 Task: Search one way flight ticket for 4 adults, 2 children, 2 infants in seat and 1 infant on lap in premium economy from San Antonio: San Antonio International Airport to Springfield: Abraham Lincoln Capital Airport on 5-2-2023. Choice of flights is American. Number of bags: 2 checked bags. Price is upto 108000. Outbound departure time preference is 16:45.
Action: Mouse moved to (290, 139)
Screenshot: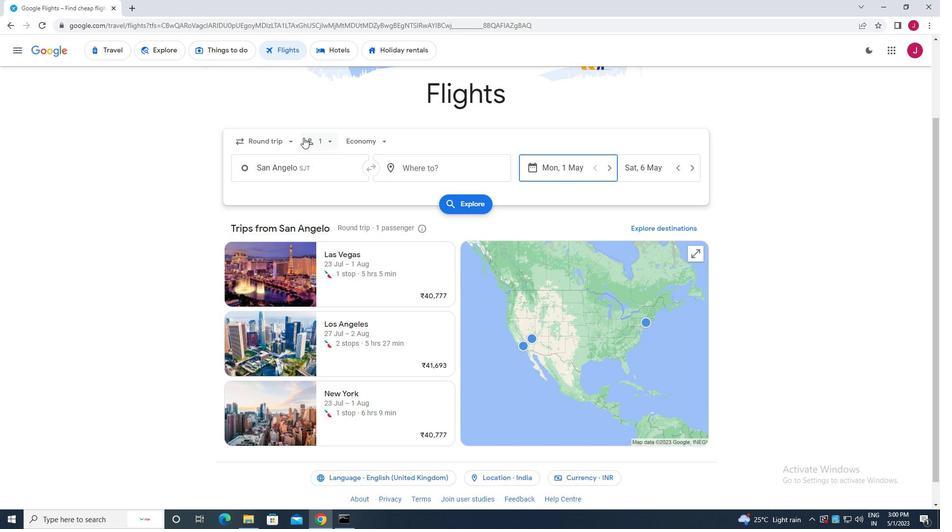 
Action: Mouse pressed left at (290, 139)
Screenshot: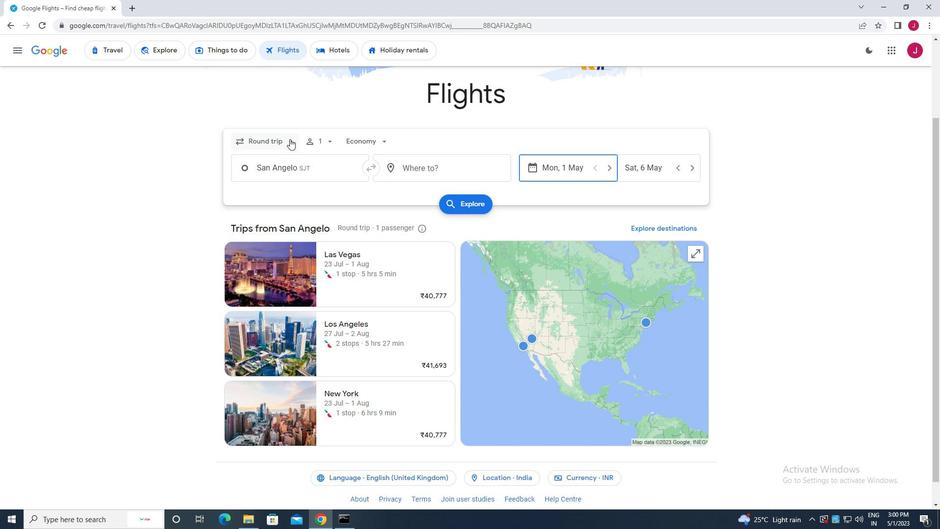
Action: Mouse moved to (278, 188)
Screenshot: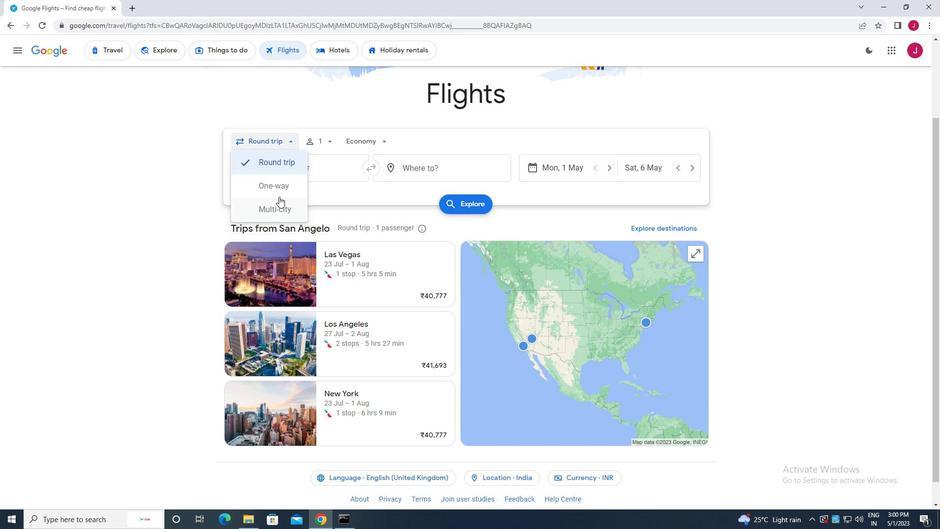 
Action: Mouse pressed left at (278, 188)
Screenshot: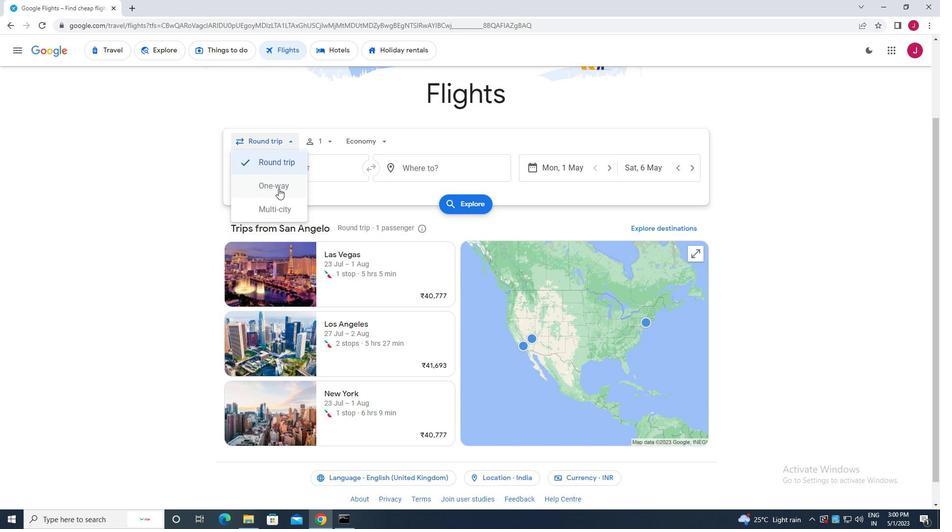 
Action: Mouse moved to (329, 140)
Screenshot: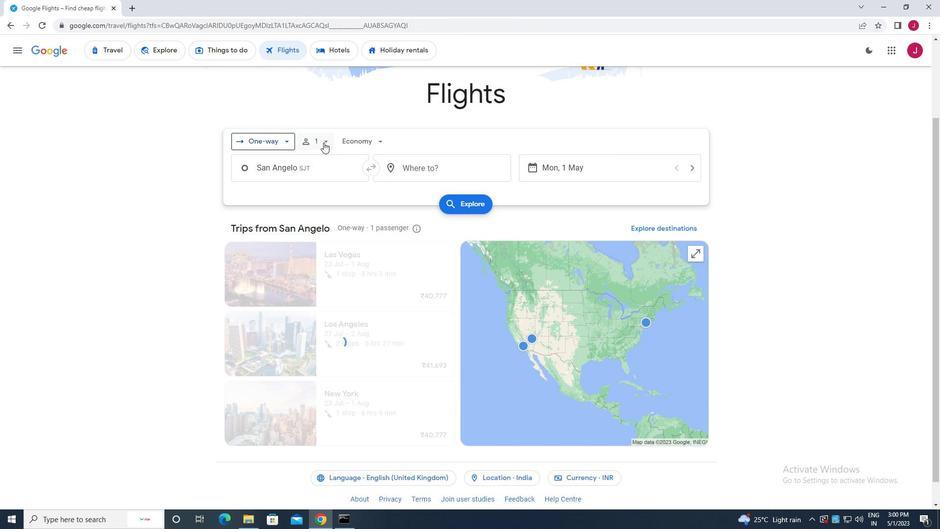 
Action: Mouse pressed left at (329, 140)
Screenshot: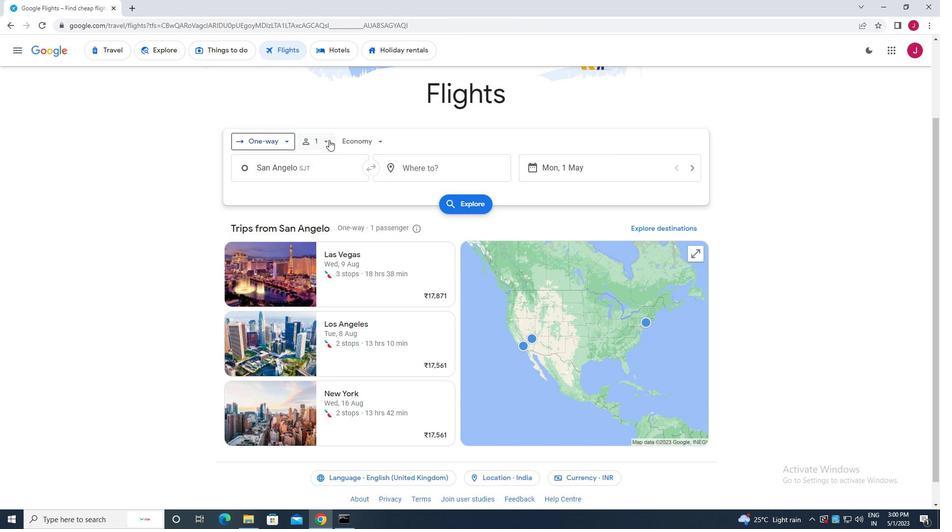 
Action: Mouse moved to (402, 170)
Screenshot: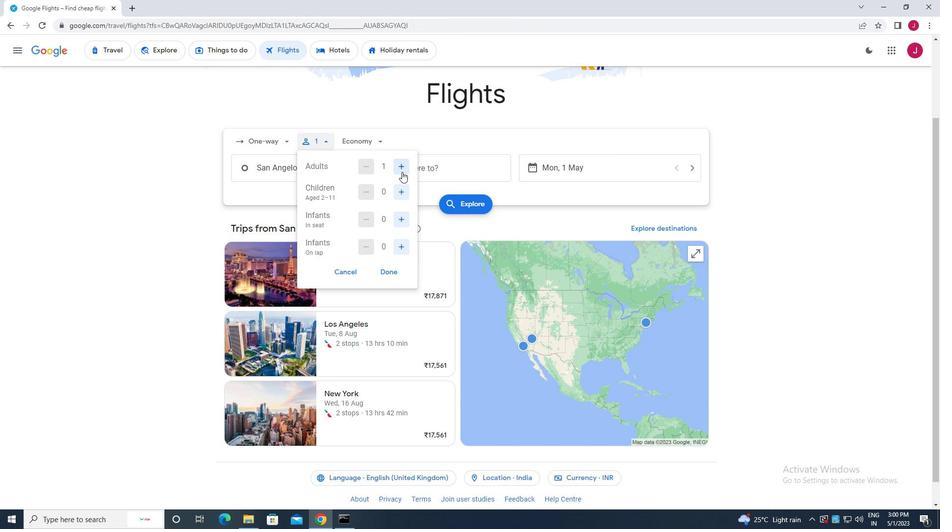 
Action: Mouse pressed left at (402, 170)
Screenshot: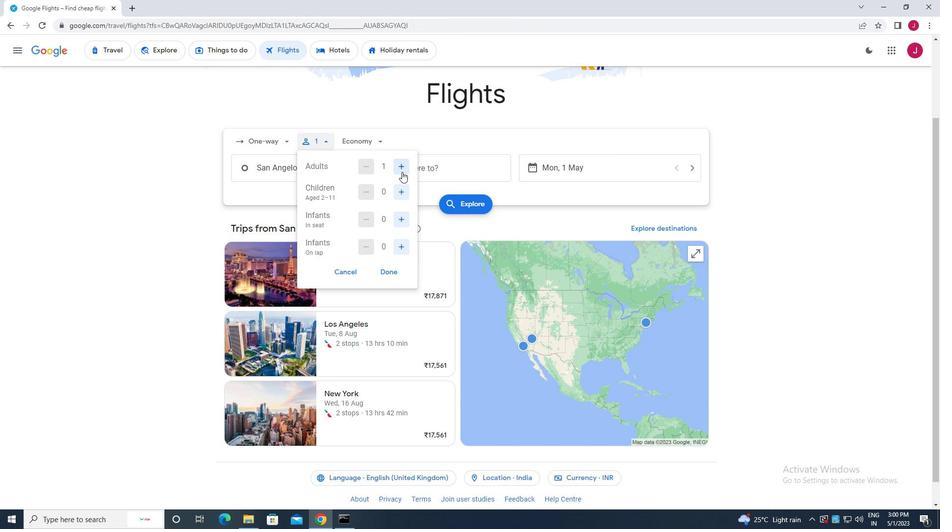 
Action: Mouse pressed left at (402, 170)
Screenshot: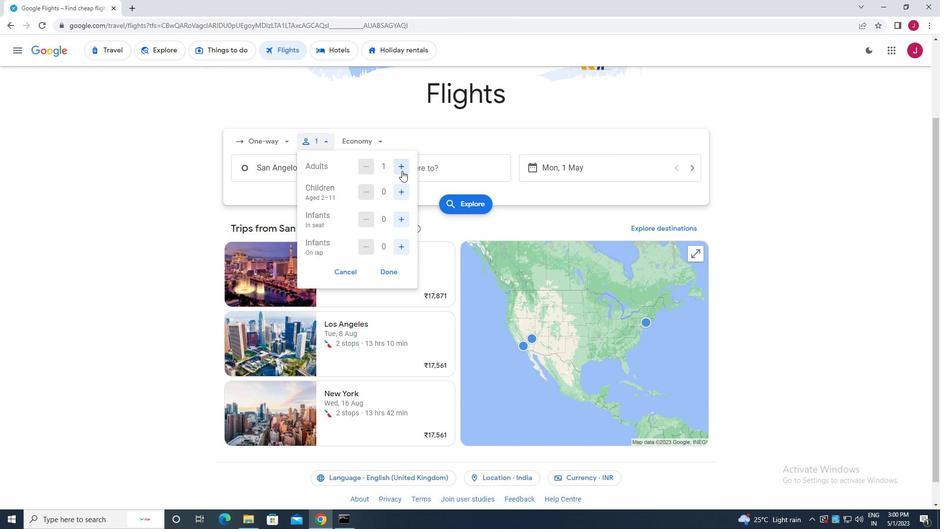 
Action: Mouse pressed left at (402, 170)
Screenshot: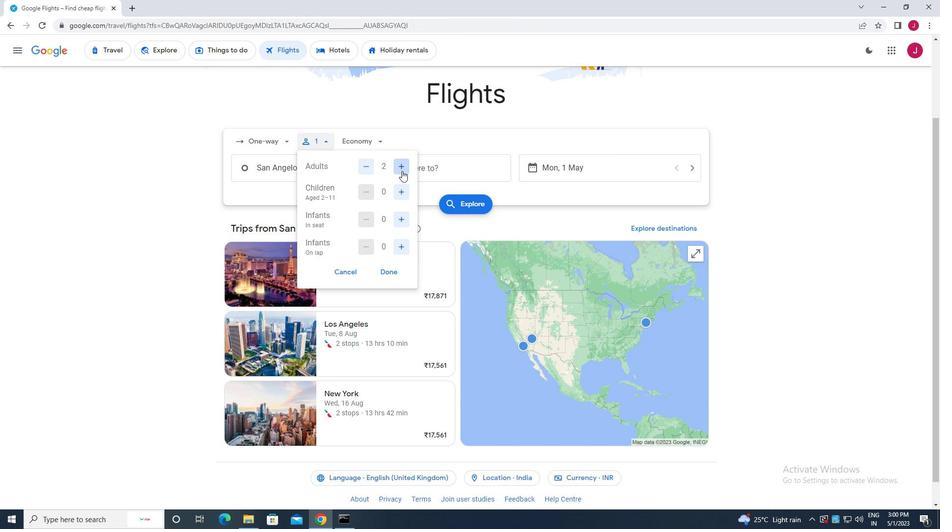 
Action: Mouse moved to (403, 190)
Screenshot: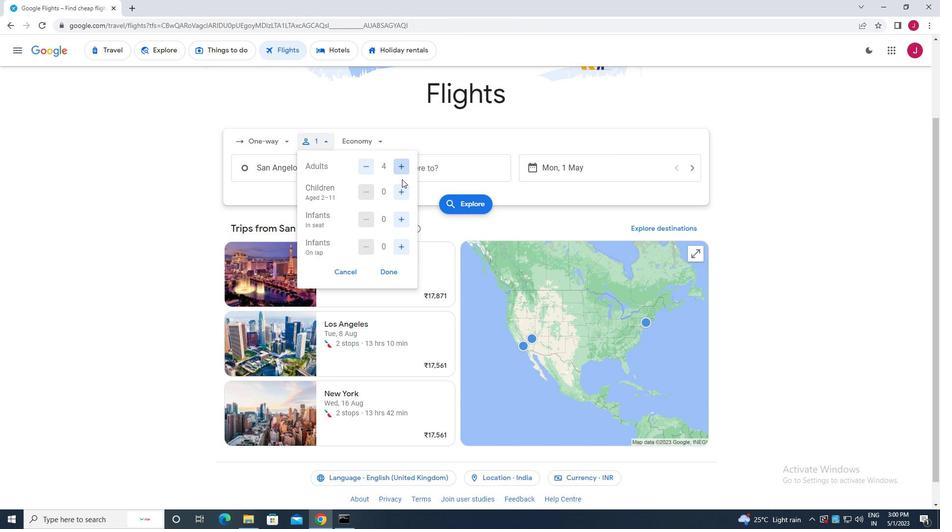 
Action: Mouse pressed left at (403, 190)
Screenshot: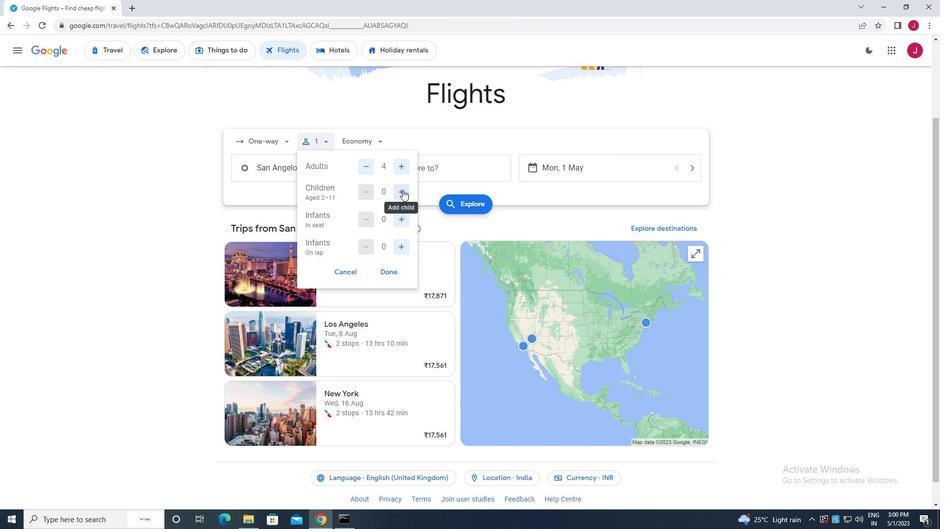 
Action: Mouse pressed left at (403, 190)
Screenshot: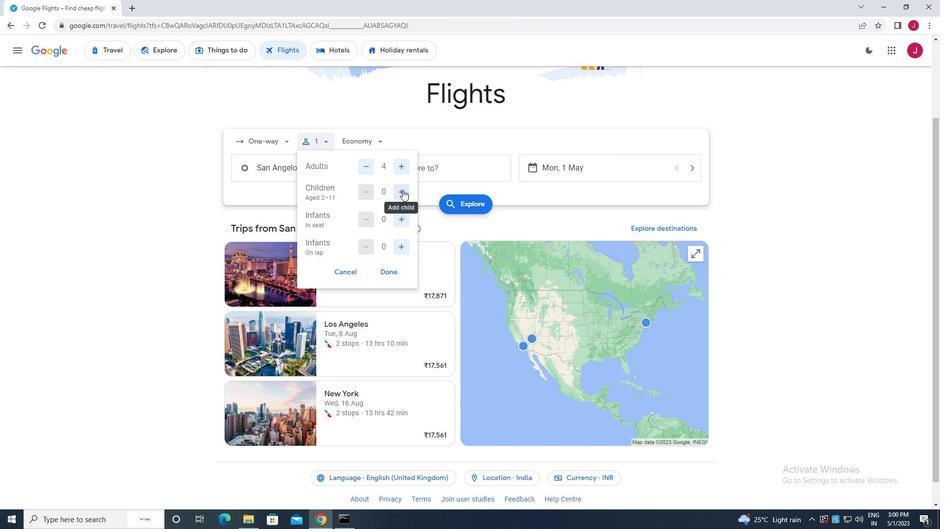 
Action: Mouse moved to (403, 220)
Screenshot: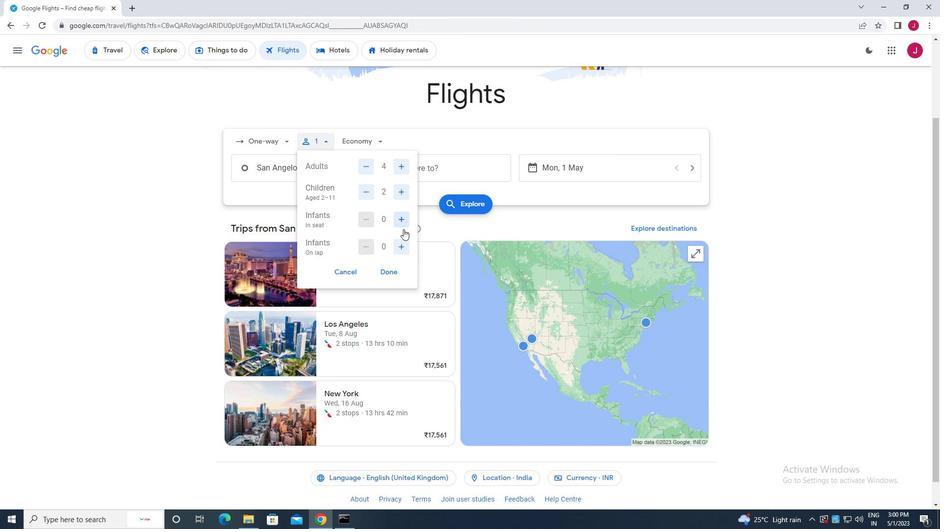
Action: Mouse pressed left at (403, 220)
Screenshot: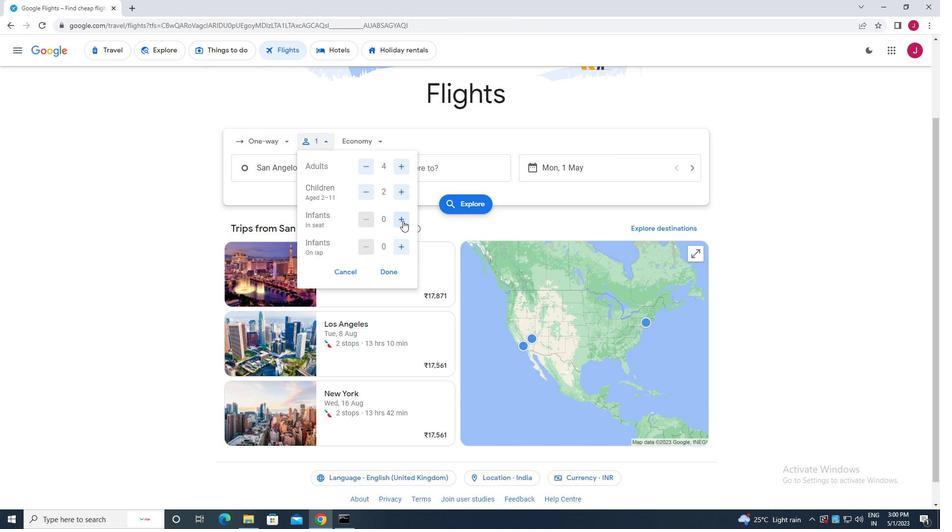 
Action: Mouse pressed left at (403, 220)
Screenshot: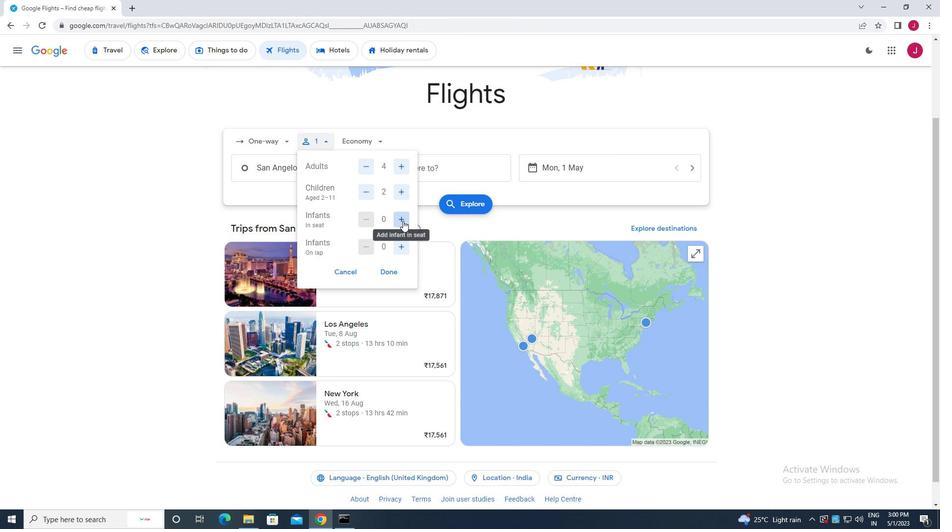 
Action: Mouse moved to (402, 247)
Screenshot: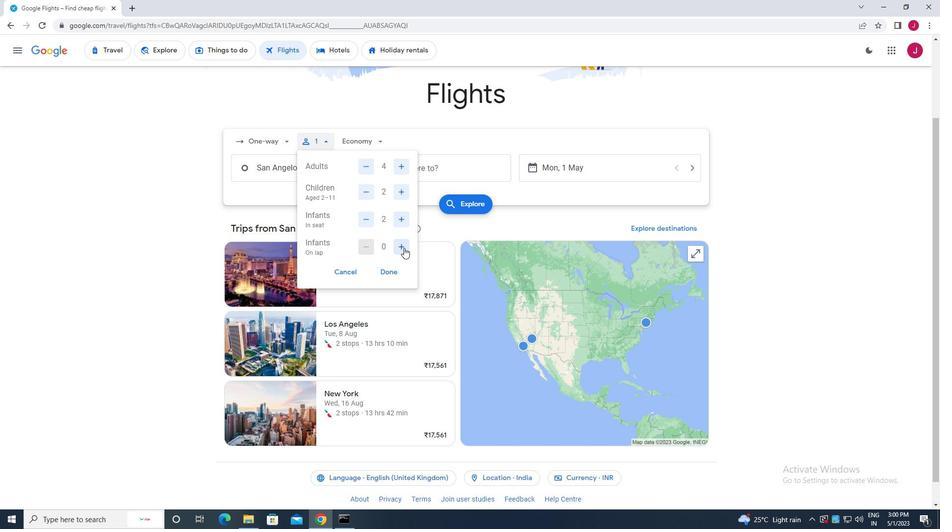 
Action: Mouse pressed left at (402, 247)
Screenshot: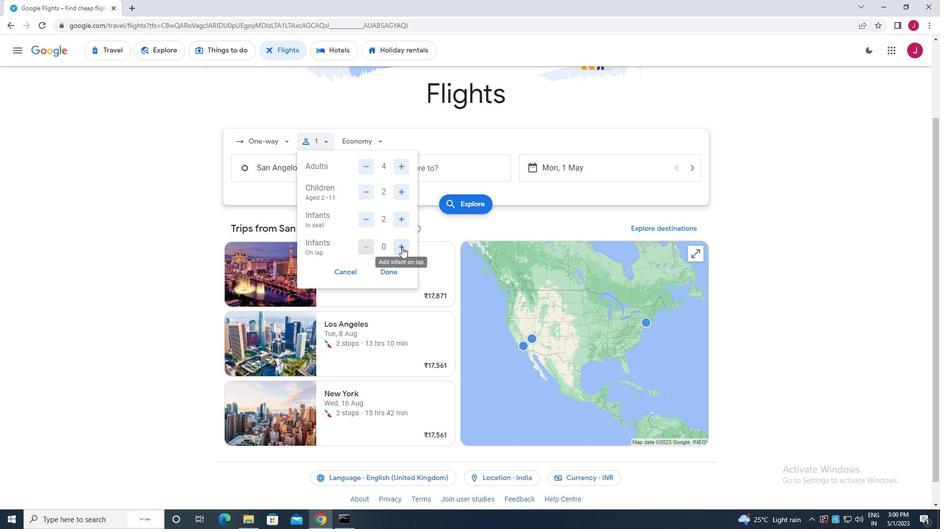 
Action: Mouse moved to (391, 270)
Screenshot: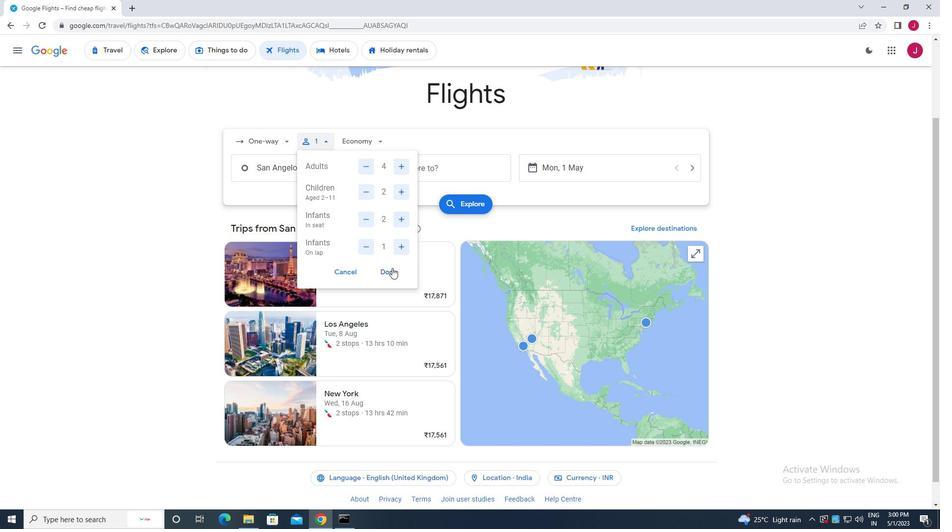 
Action: Mouse pressed left at (391, 270)
Screenshot: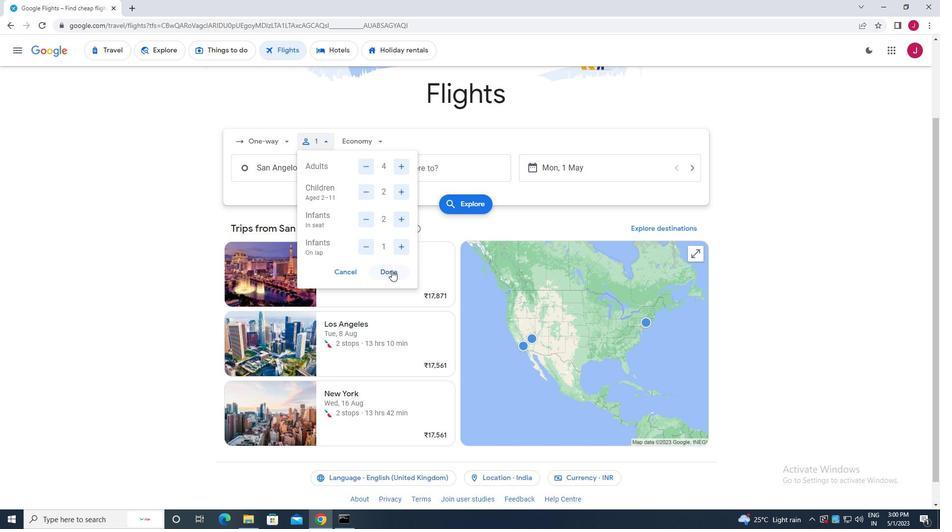 
Action: Mouse moved to (378, 141)
Screenshot: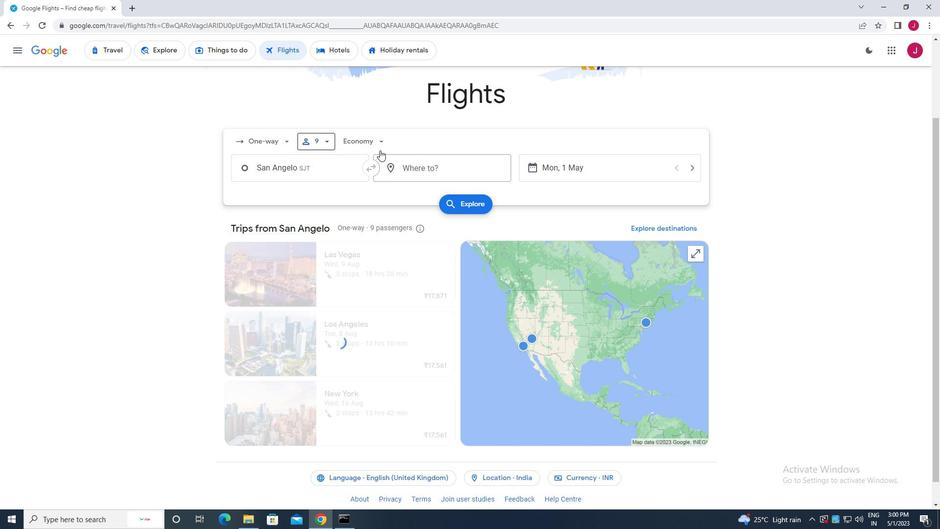 
Action: Mouse pressed left at (378, 141)
Screenshot: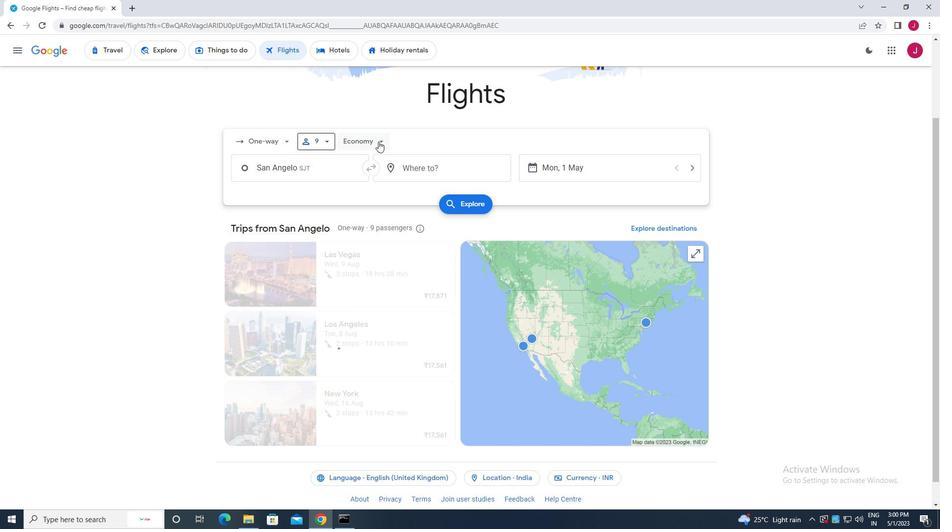 
Action: Mouse moved to (384, 184)
Screenshot: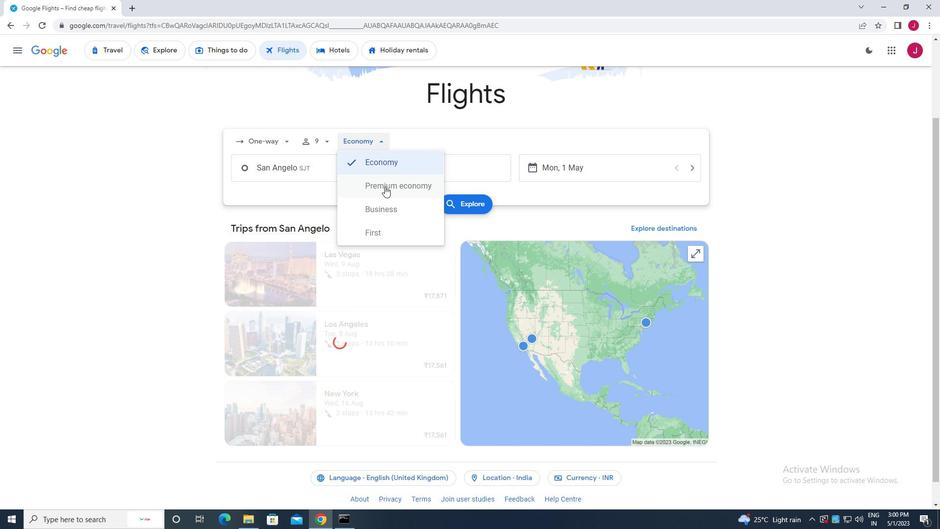 
Action: Mouse pressed left at (384, 184)
Screenshot: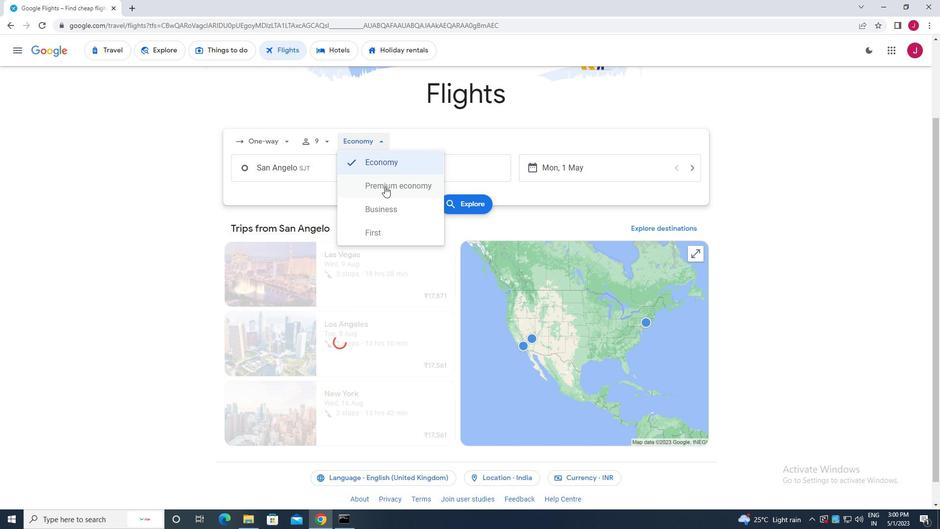 
Action: Mouse moved to (314, 167)
Screenshot: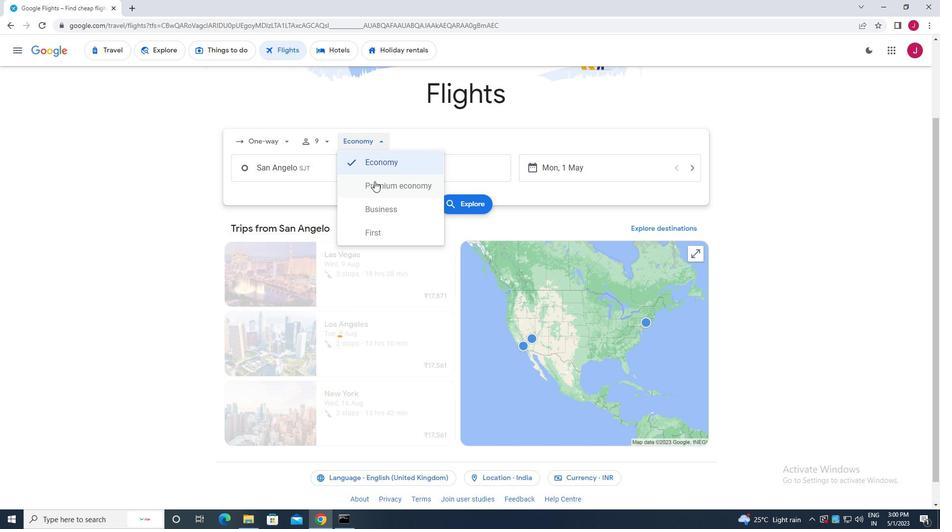 
Action: Mouse pressed left at (314, 167)
Screenshot: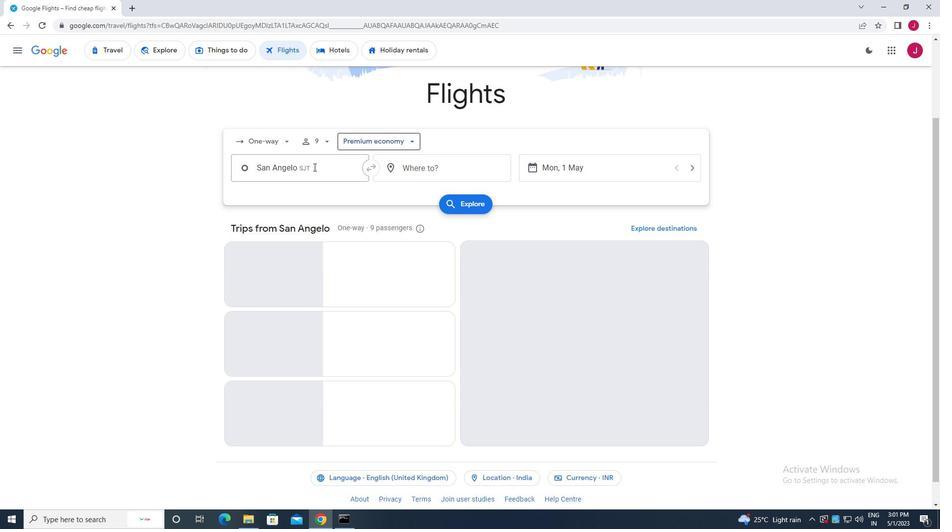 
Action: Key pressed san<Key.space>antonio
Screenshot: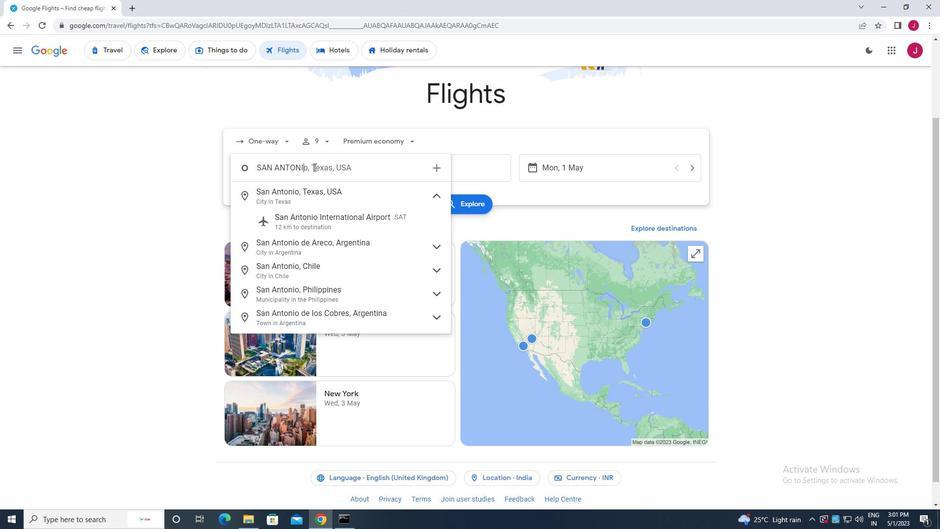 
Action: Mouse moved to (328, 217)
Screenshot: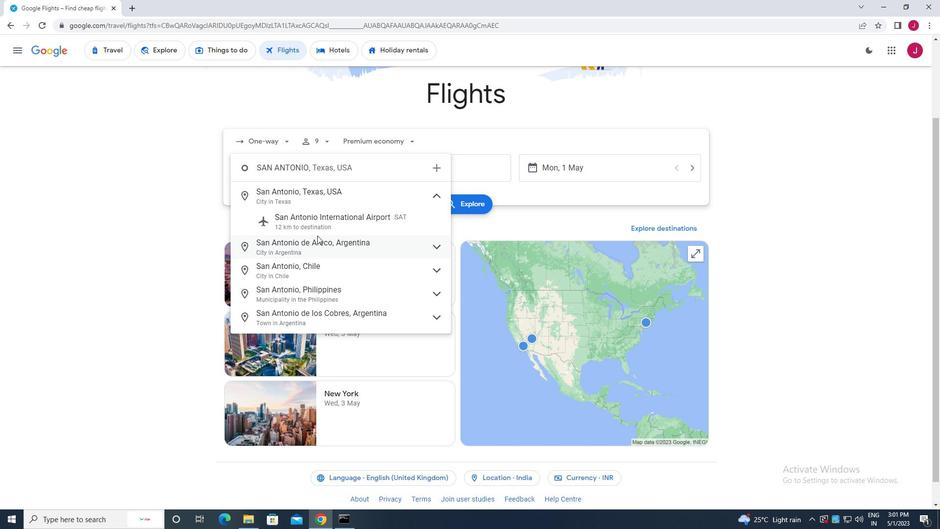 
Action: Mouse pressed left at (328, 217)
Screenshot: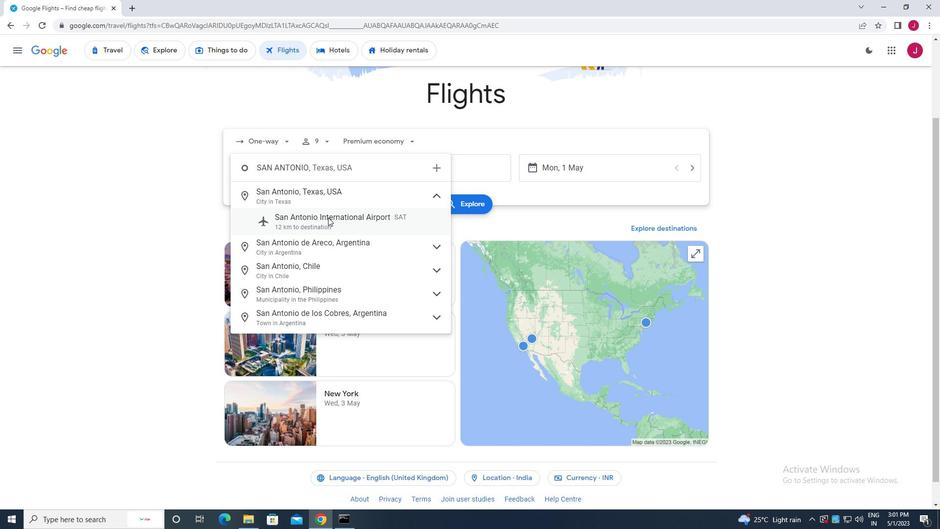 
Action: Mouse moved to (445, 174)
Screenshot: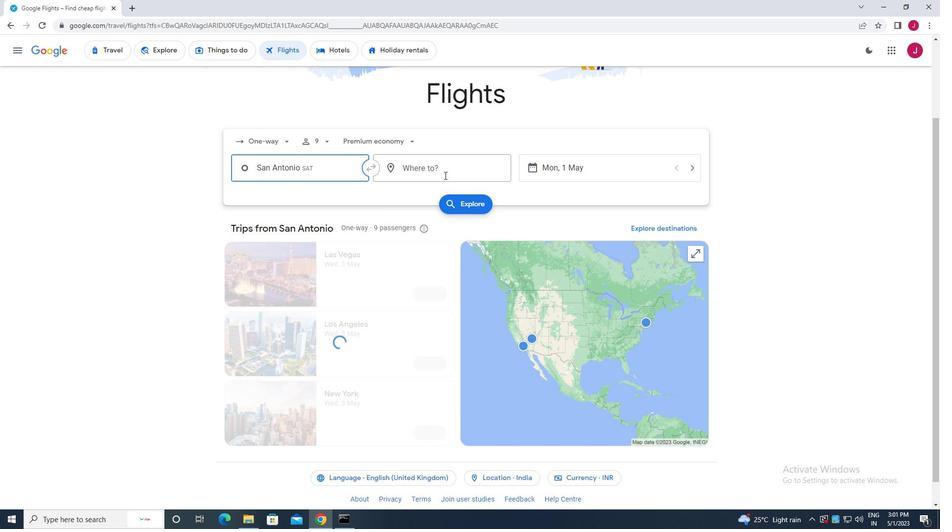 
Action: Mouse pressed left at (445, 174)
Screenshot: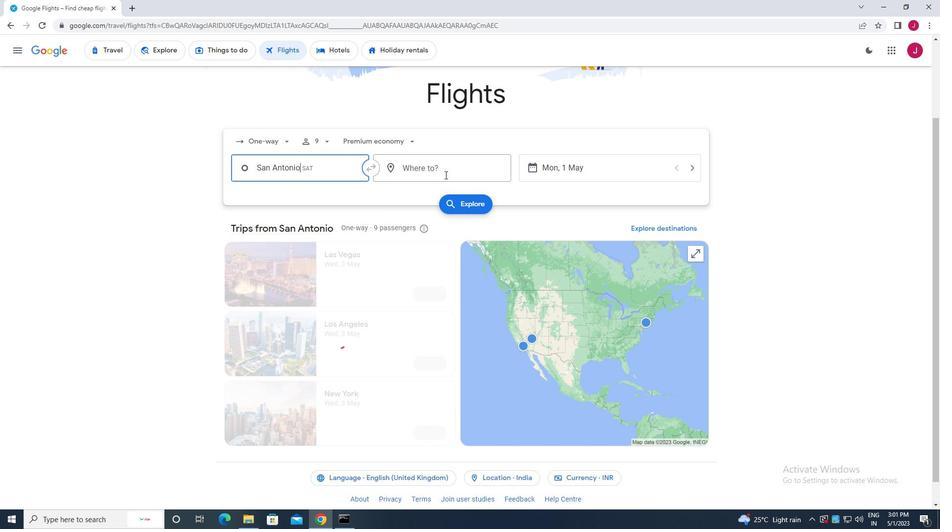
Action: Key pressed springf
Screenshot: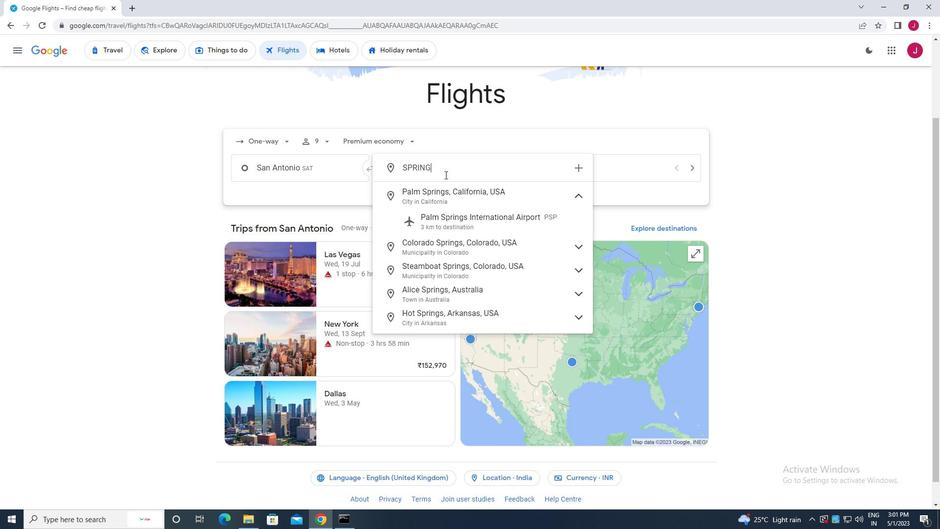
Action: Mouse moved to (468, 245)
Screenshot: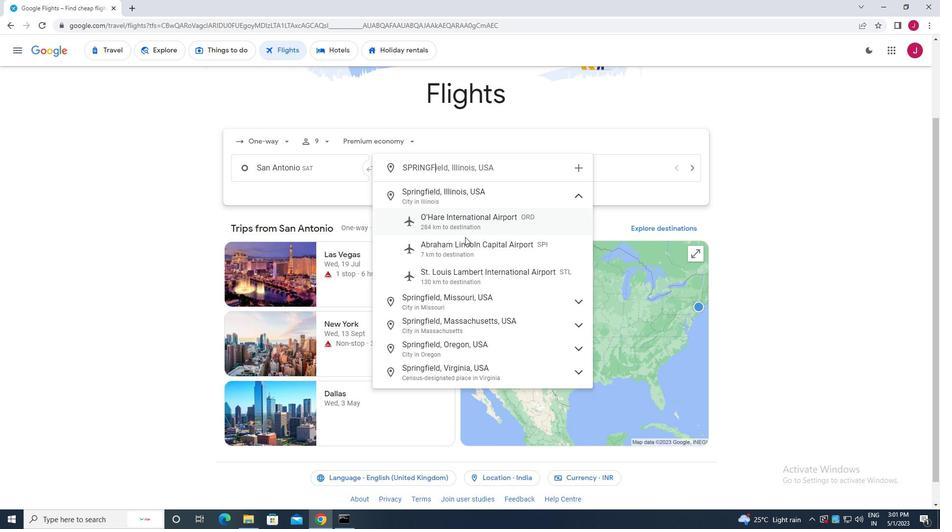 
Action: Mouse pressed left at (468, 245)
Screenshot: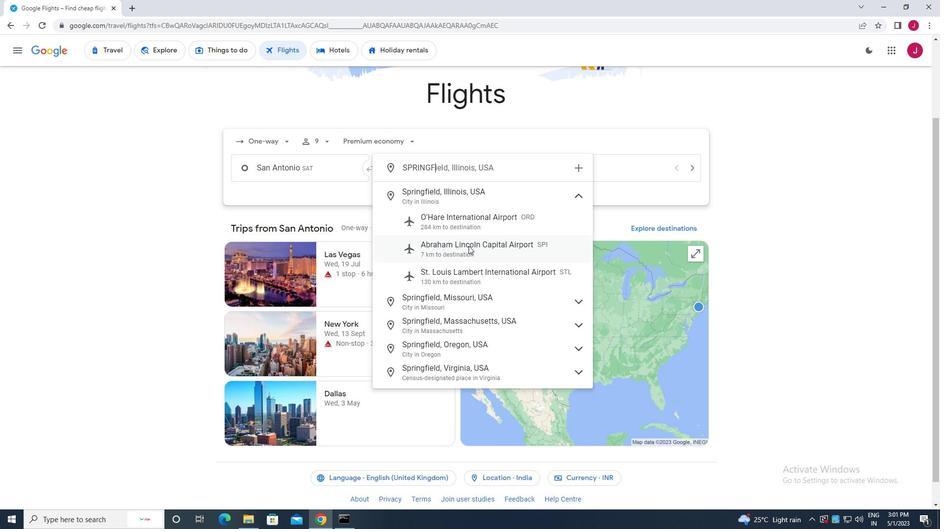 
Action: Mouse moved to (581, 169)
Screenshot: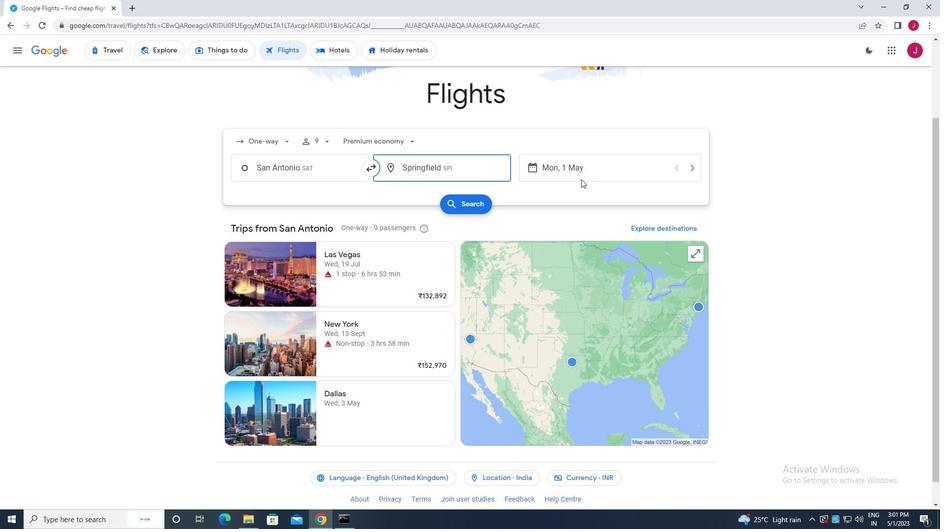 
Action: Mouse pressed left at (581, 169)
Screenshot: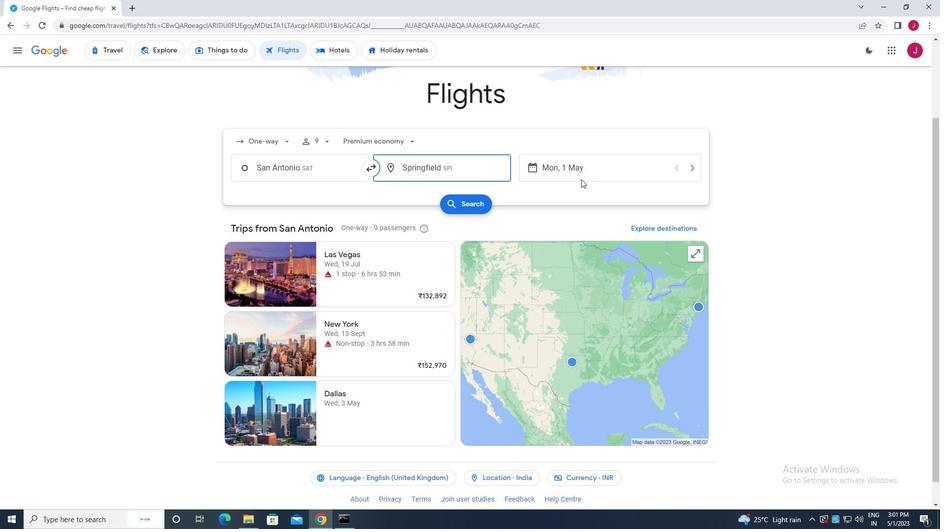 
Action: Mouse moved to (404, 245)
Screenshot: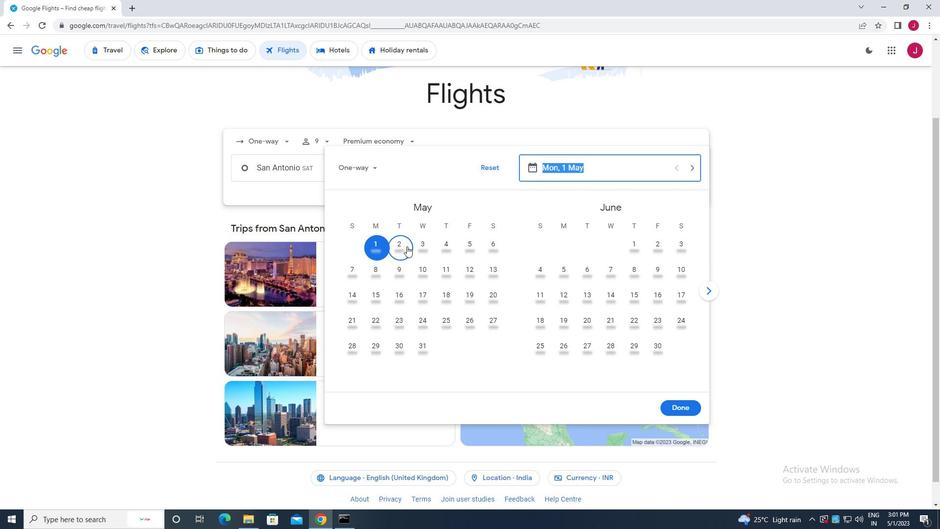 
Action: Mouse pressed left at (404, 245)
Screenshot: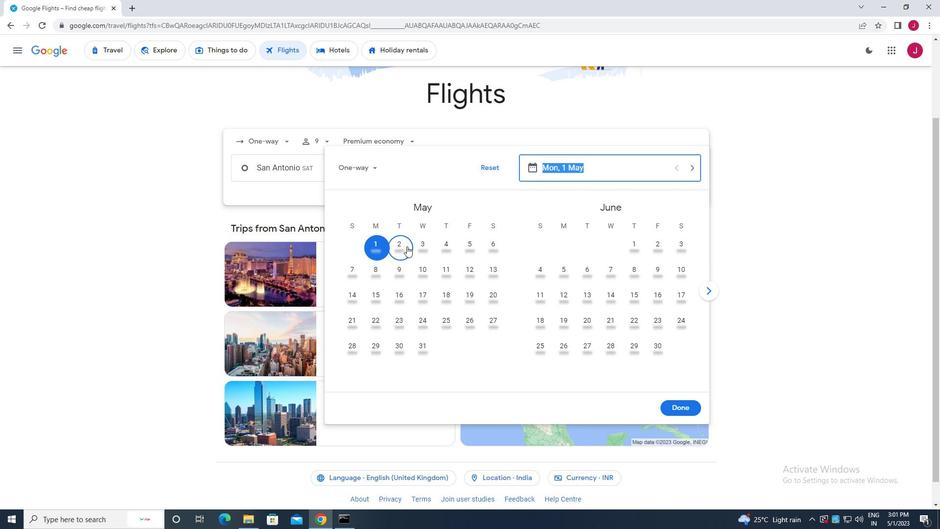 
Action: Mouse moved to (677, 404)
Screenshot: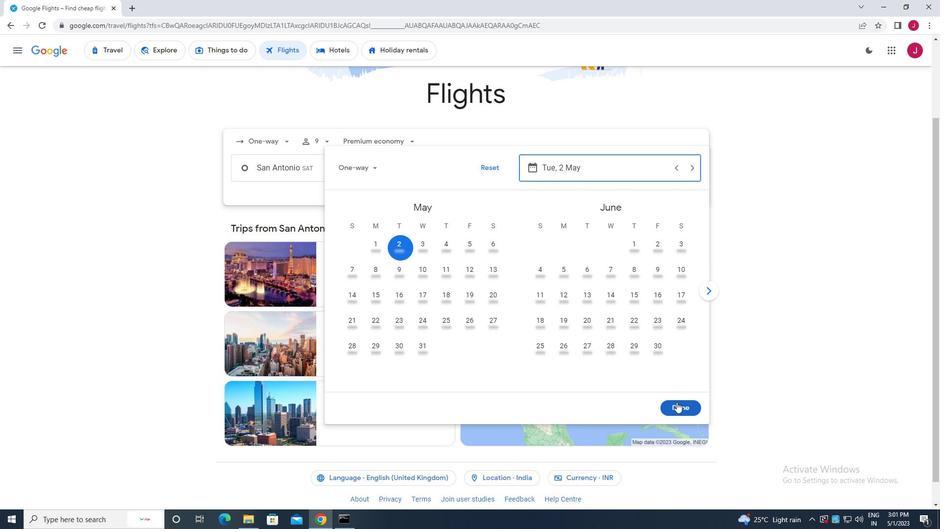 
Action: Mouse pressed left at (677, 404)
Screenshot: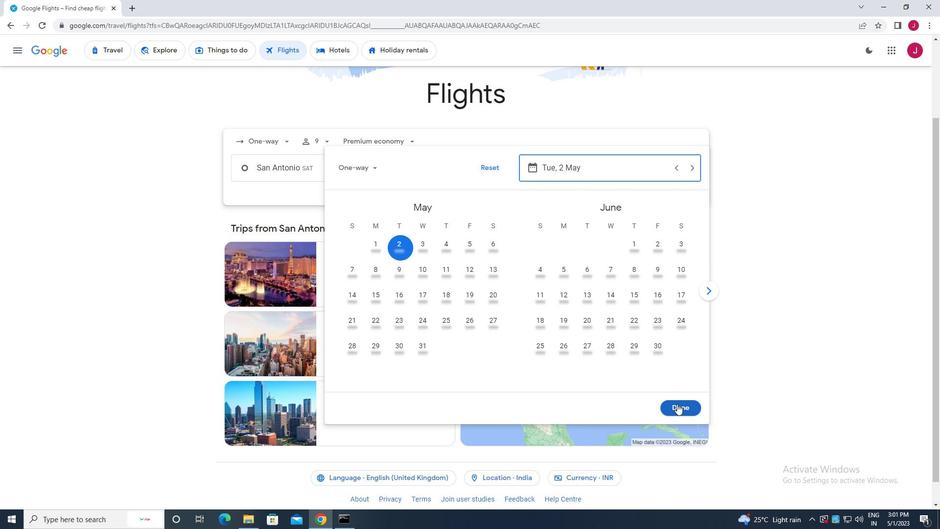 
Action: Mouse moved to (469, 200)
Screenshot: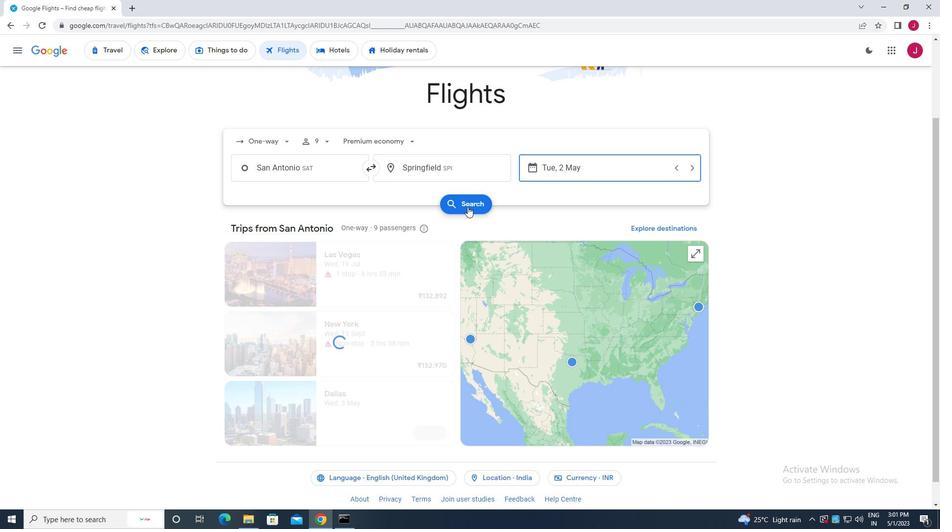 
Action: Mouse pressed left at (469, 200)
Screenshot: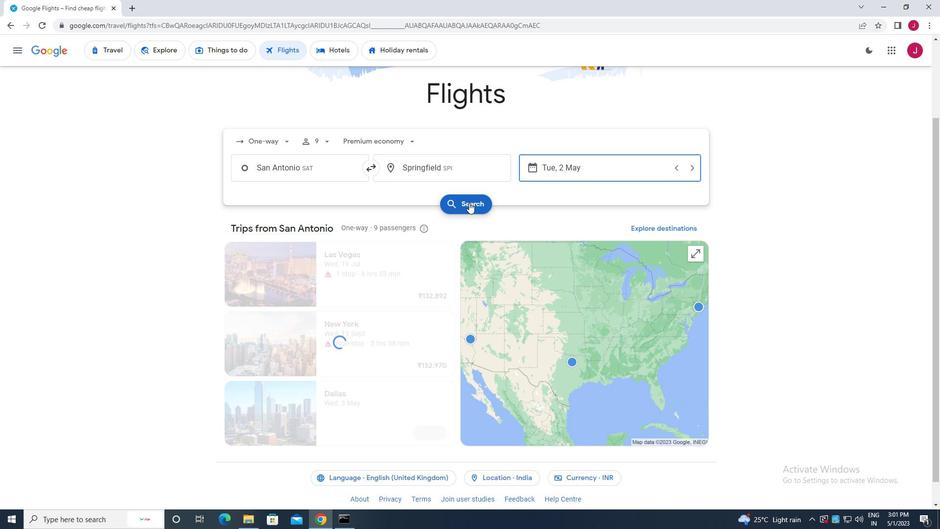 
Action: Mouse moved to (253, 140)
Screenshot: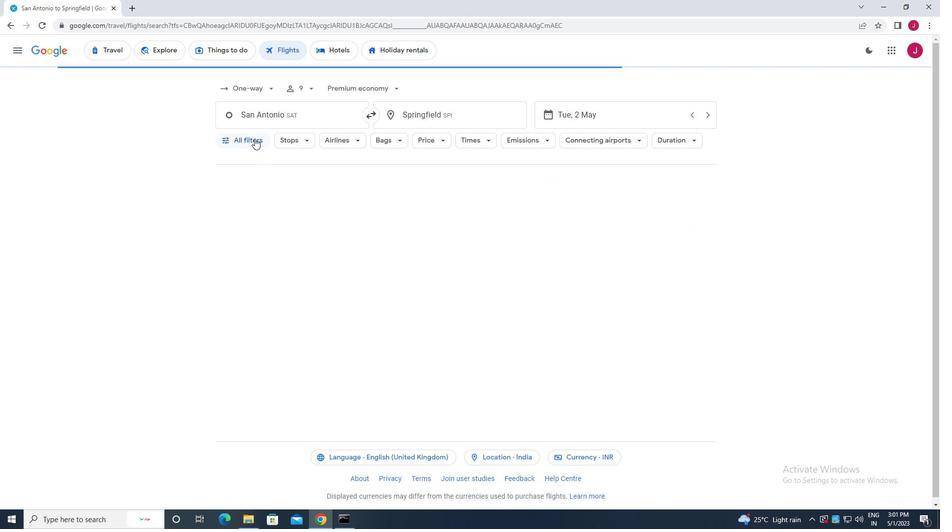 
Action: Mouse pressed left at (253, 140)
Screenshot: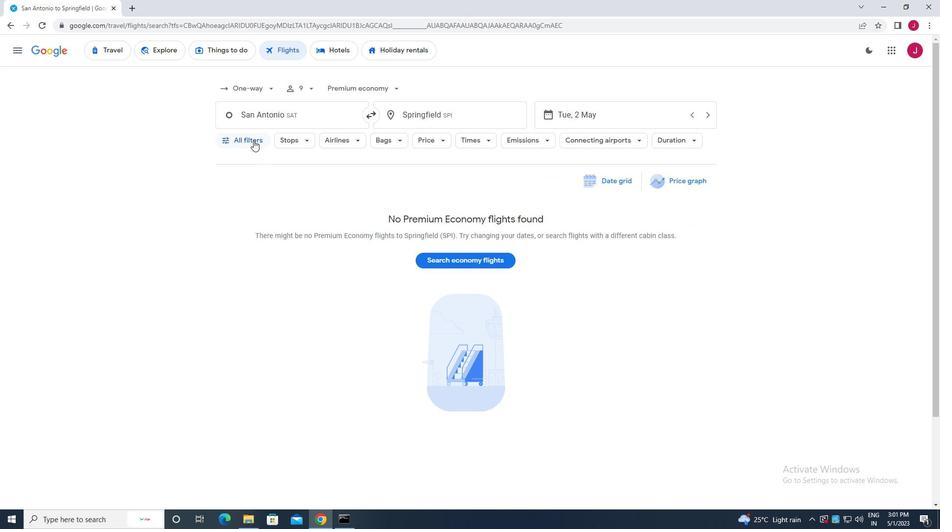 
Action: Mouse moved to (289, 244)
Screenshot: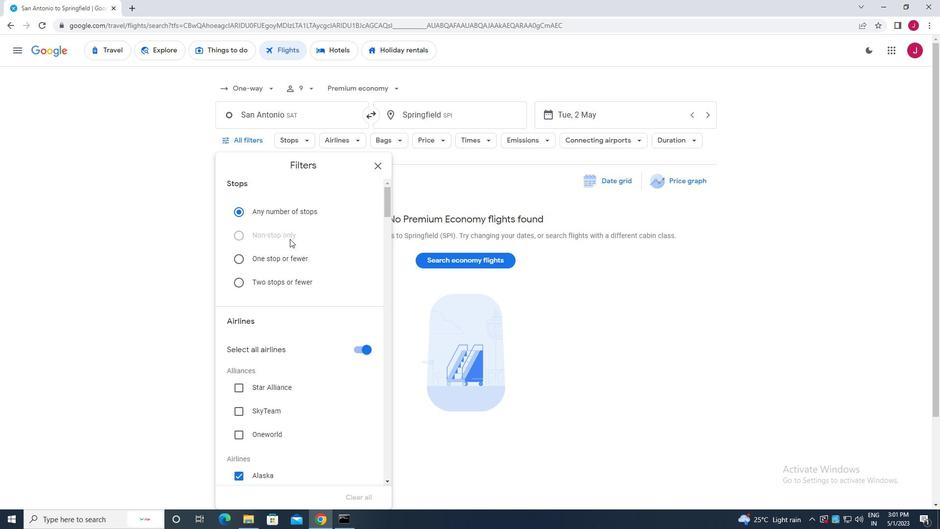 
Action: Mouse scrolled (289, 244) with delta (0, 0)
Screenshot: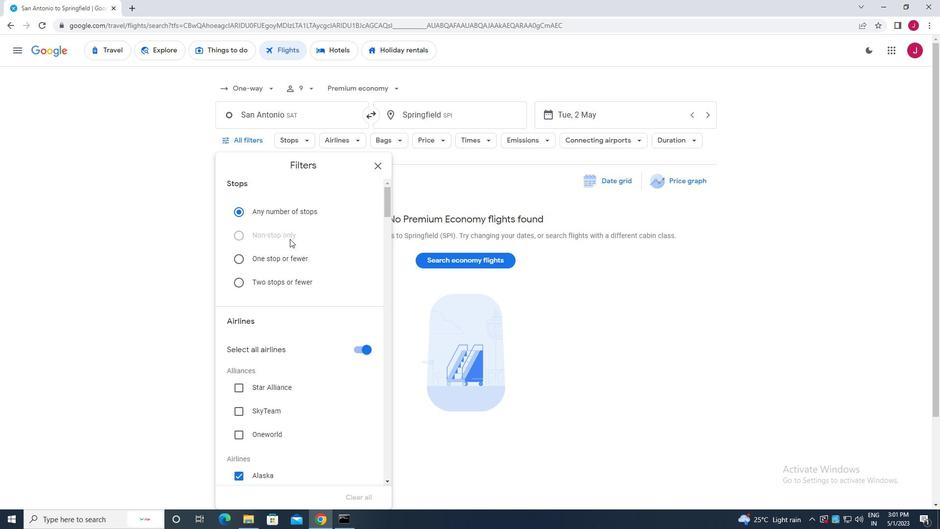 
Action: Mouse moved to (289, 245)
Screenshot: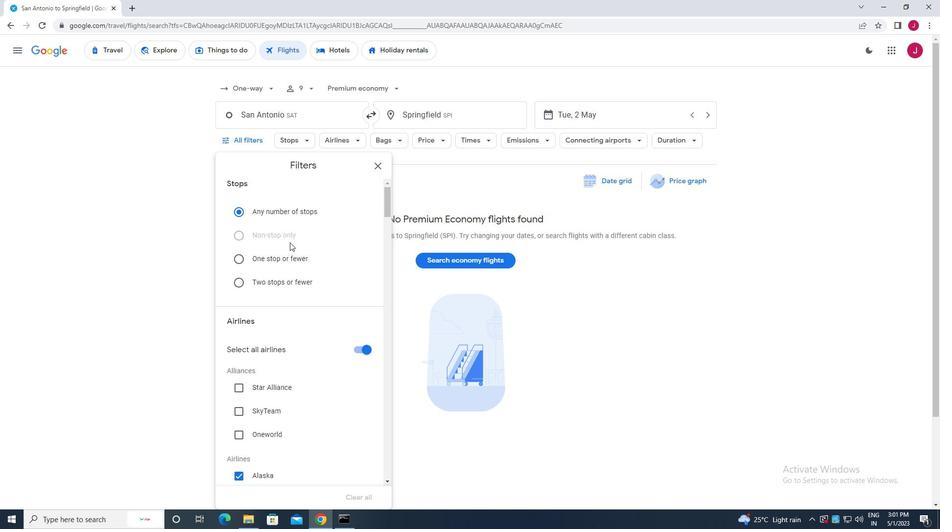 
Action: Mouse scrolled (289, 244) with delta (0, 0)
Screenshot: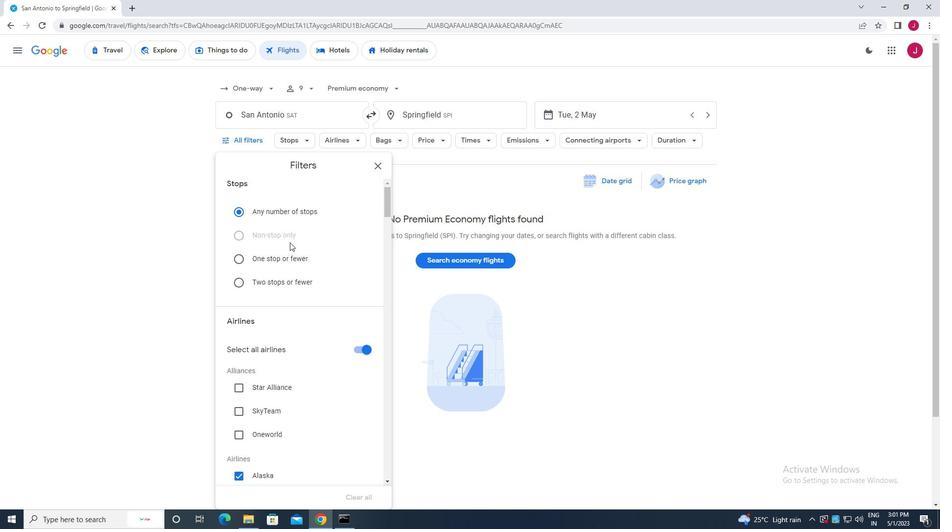 
Action: Mouse moved to (355, 252)
Screenshot: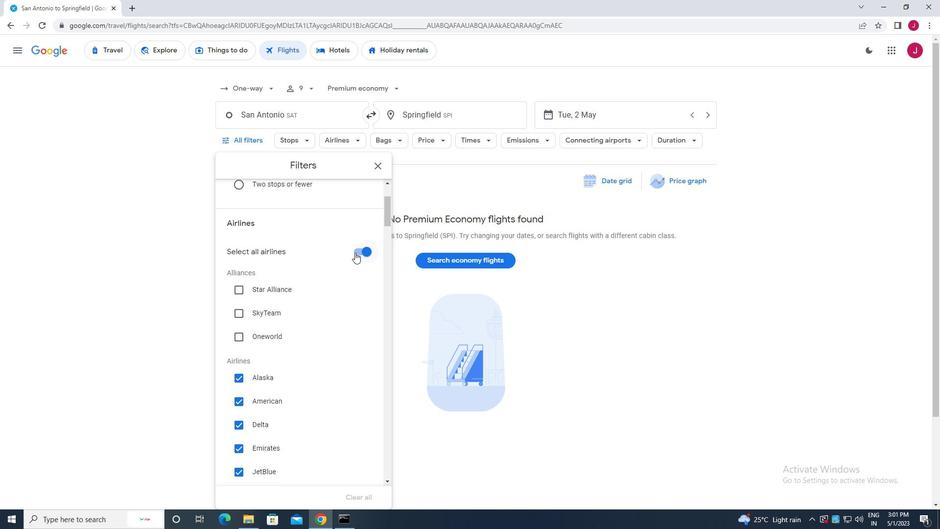 
Action: Mouse pressed left at (355, 252)
Screenshot: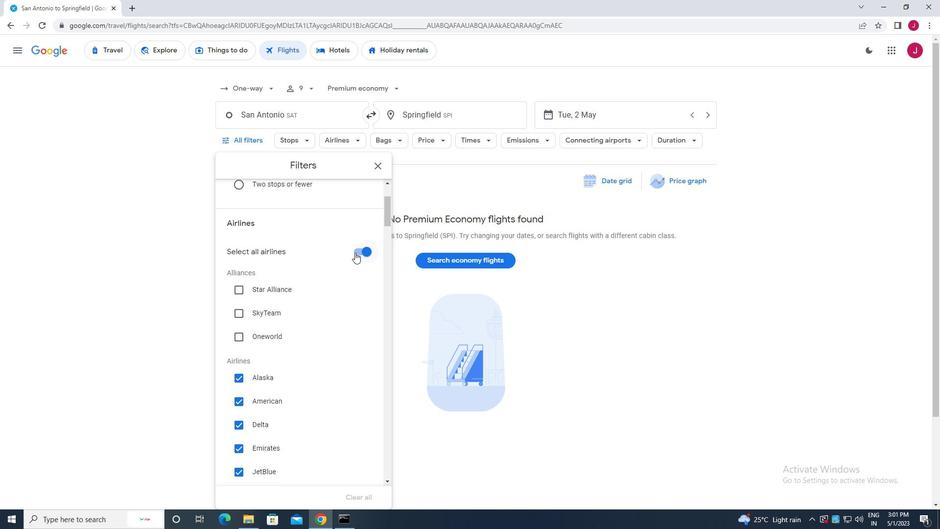 
Action: Mouse moved to (366, 269)
Screenshot: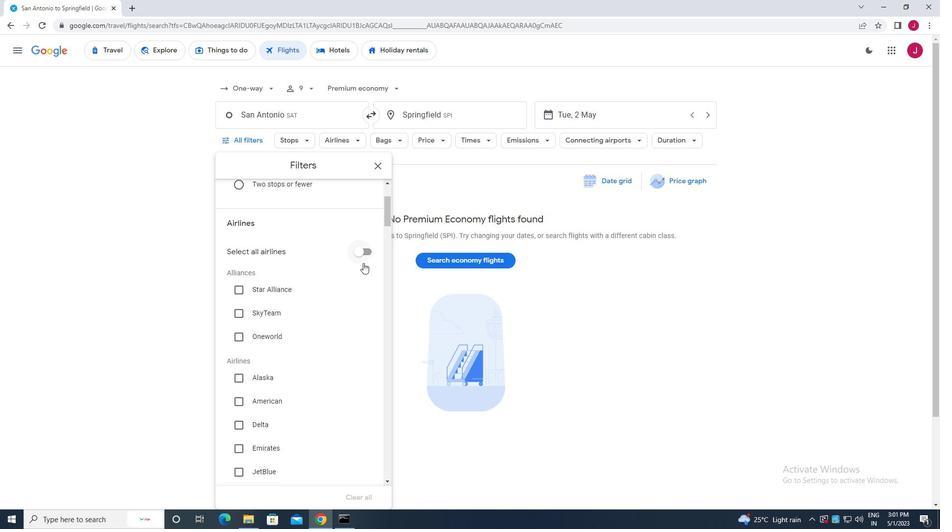 
Action: Mouse scrolled (366, 269) with delta (0, 0)
Screenshot: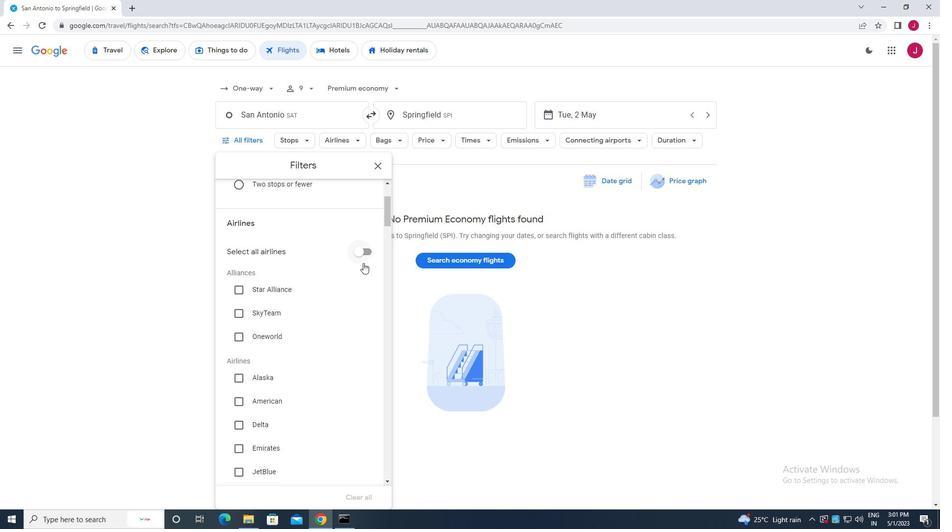 
Action: Mouse moved to (365, 271)
Screenshot: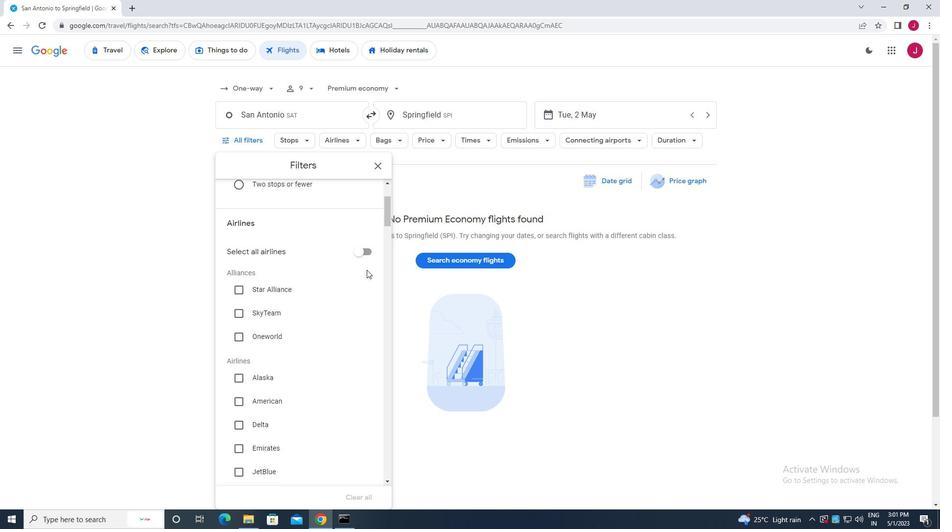 
Action: Mouse scrolled (365, 270) with delta (0, 0)
Screenshot: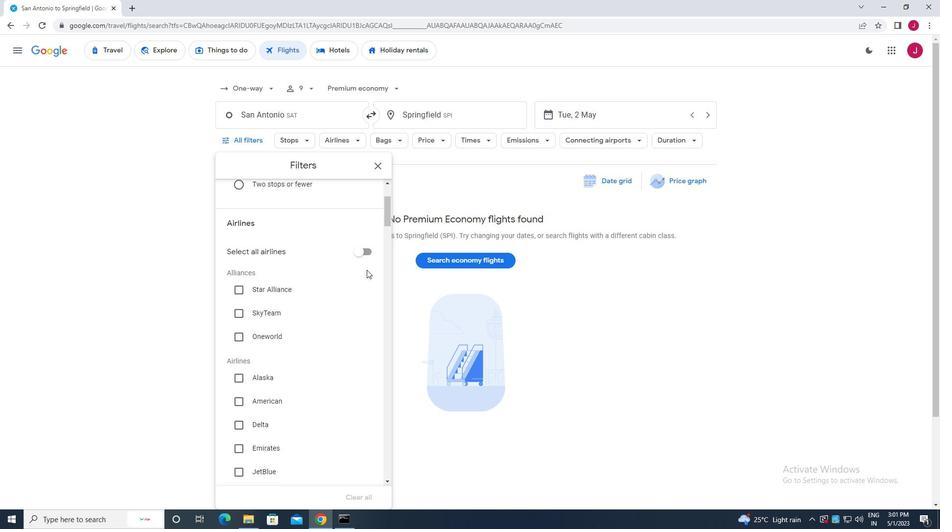 
Action: Mouse moved to (239, 303)
Screenshot: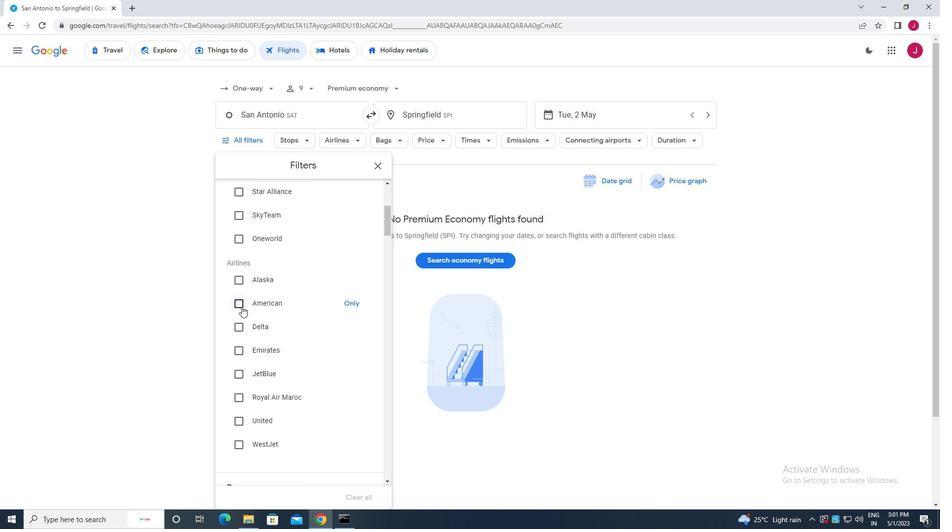 
Action: Mouse pressed left at (239, 303)
Screenshot: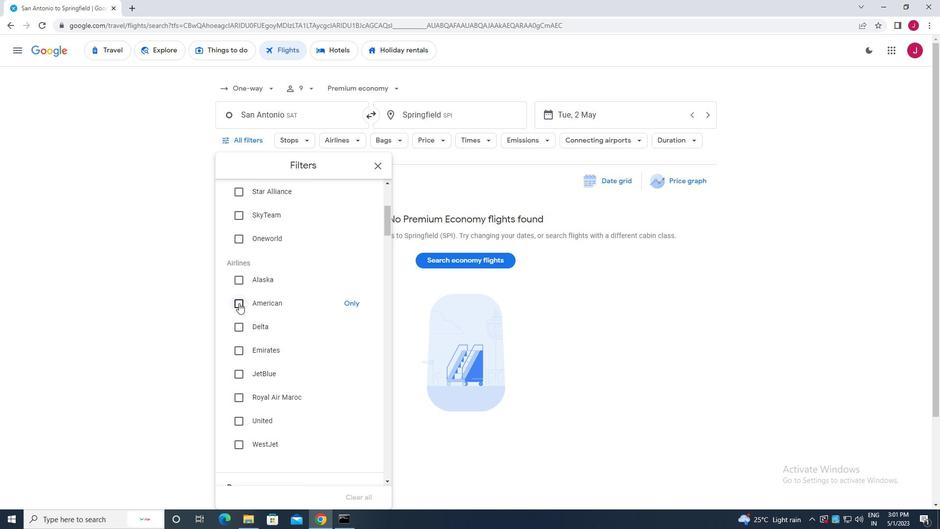 
Action: Mouse moved to (340, 319)
Screenshot: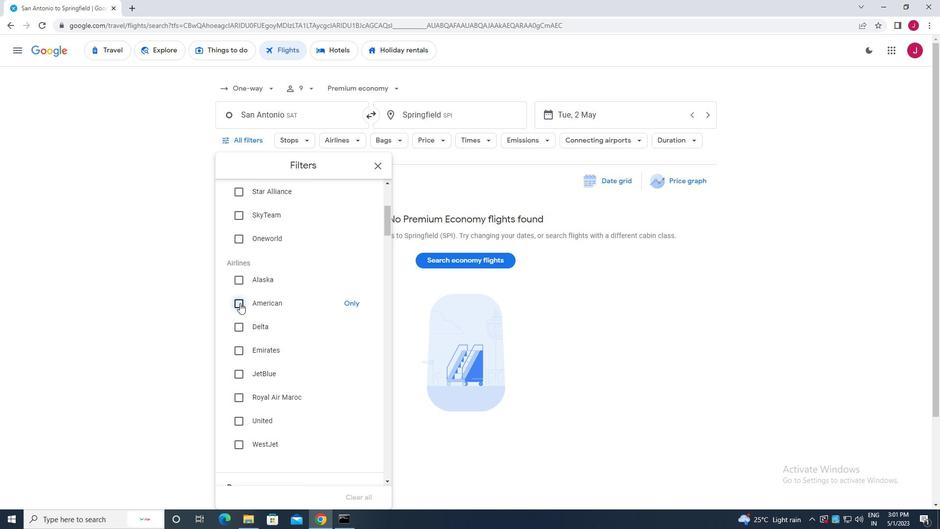 
Action: Mouse scrolled (340, 319) with delta (0, 0)
Screenshot: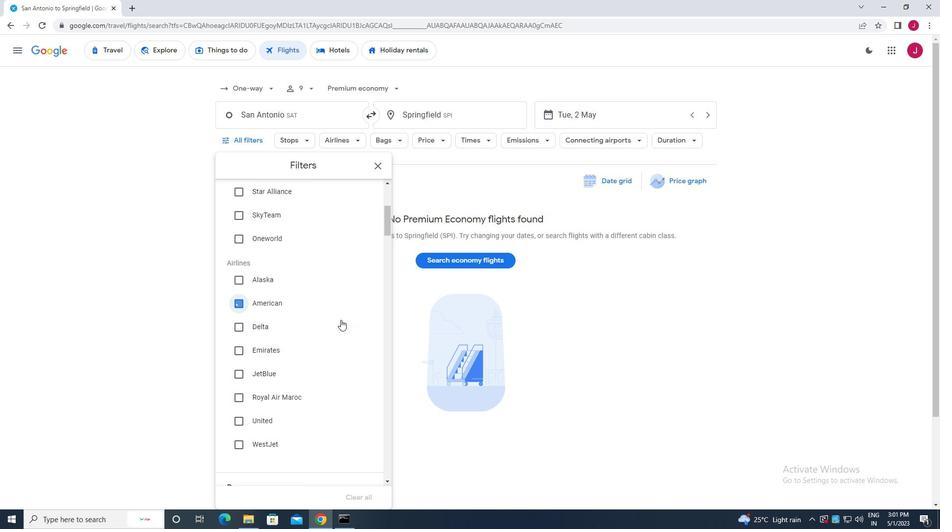 
Action: Mouse scrolled (340, 319) with delta (0, 0)
Screenshot: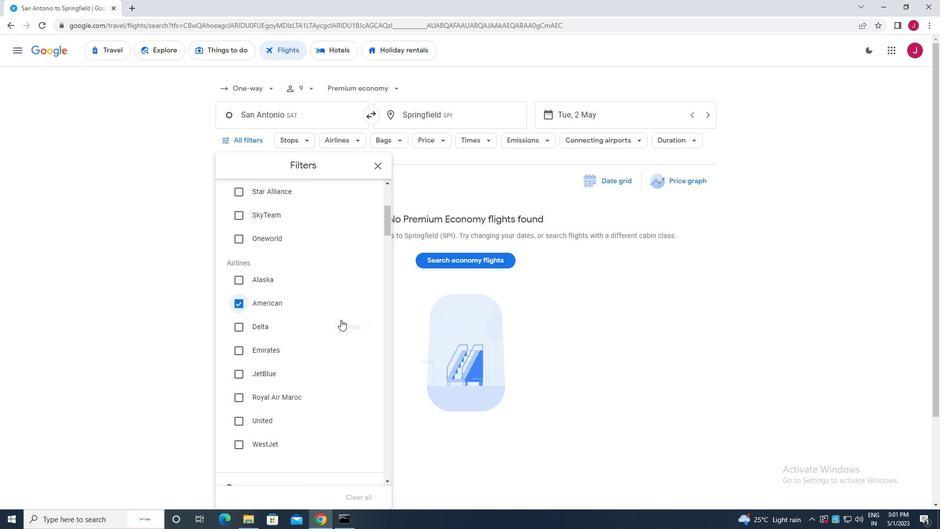 
Action: Mouse scrolled (340, 319) with delta (0, 0)
Screenshot: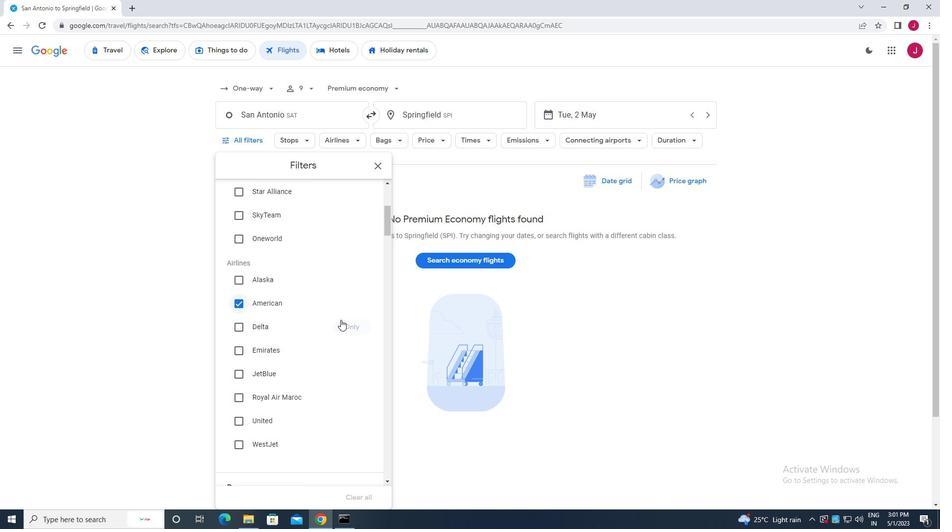 
Action: Mouse scrolled (340, 319) with delta (0, 0)
Screenshot: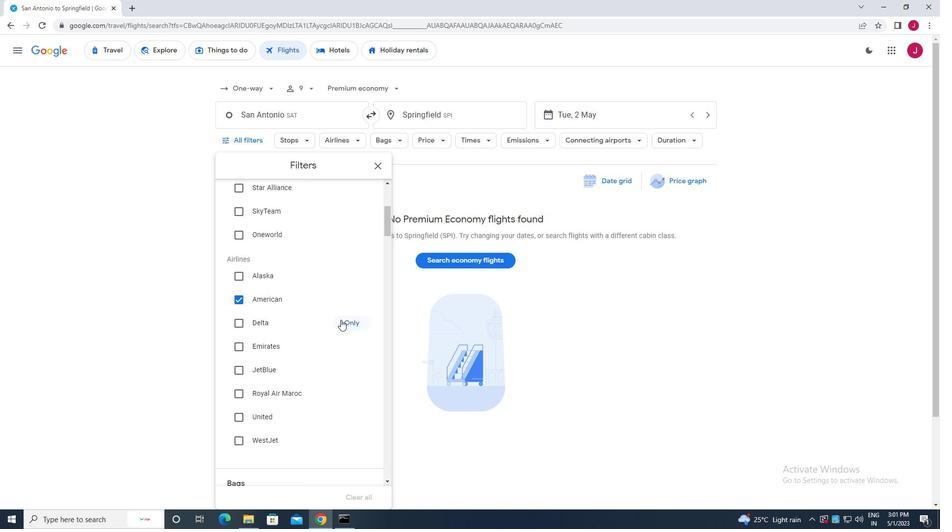 
Action: Mouse scrolled (340, 319) with delta (0, 0)
Screenshot: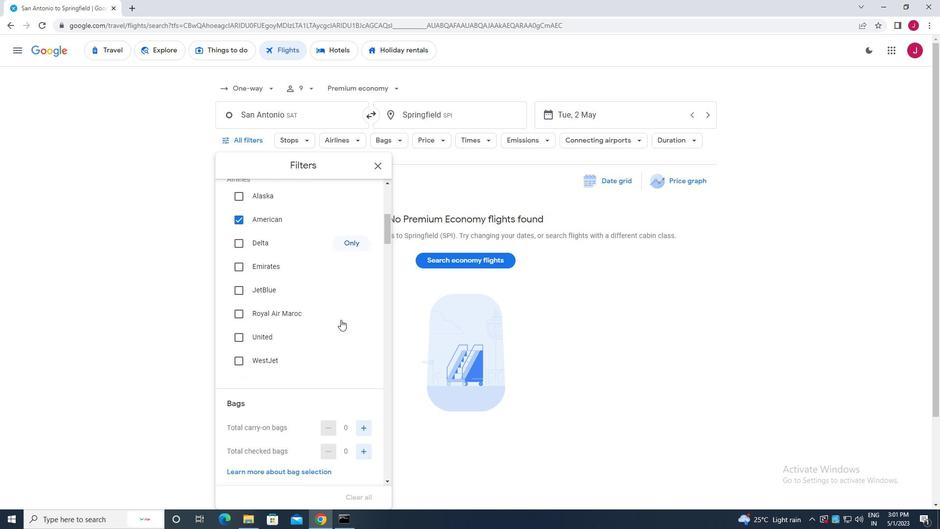 
Action: Mouse moved to (358, 292)
Screenshot: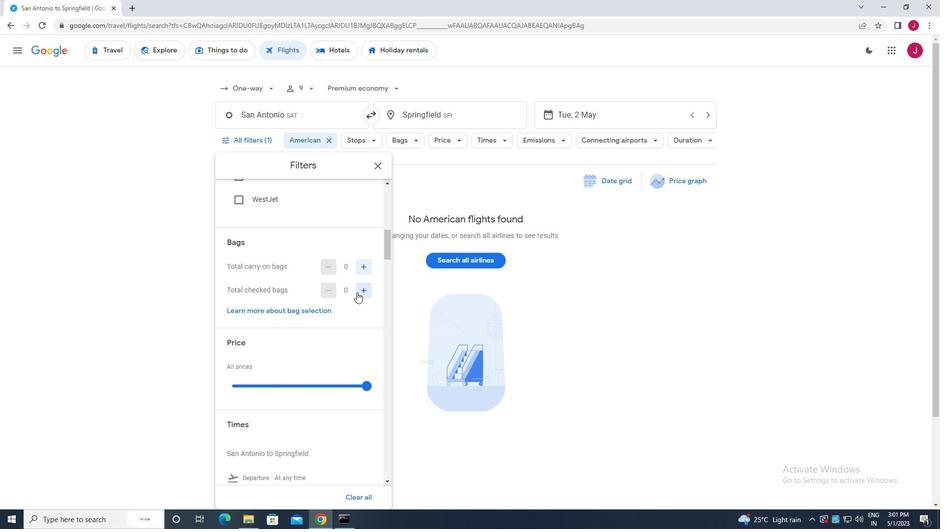 
Action: Mouse pressed left at (358, 292)
Screenshot: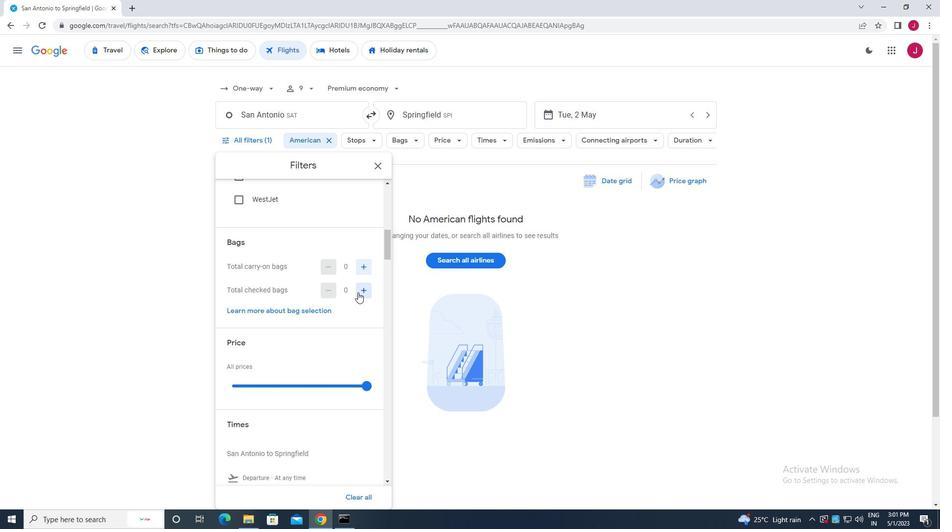 
Action: Mouse pressed left at (358, 292)
Screenshot: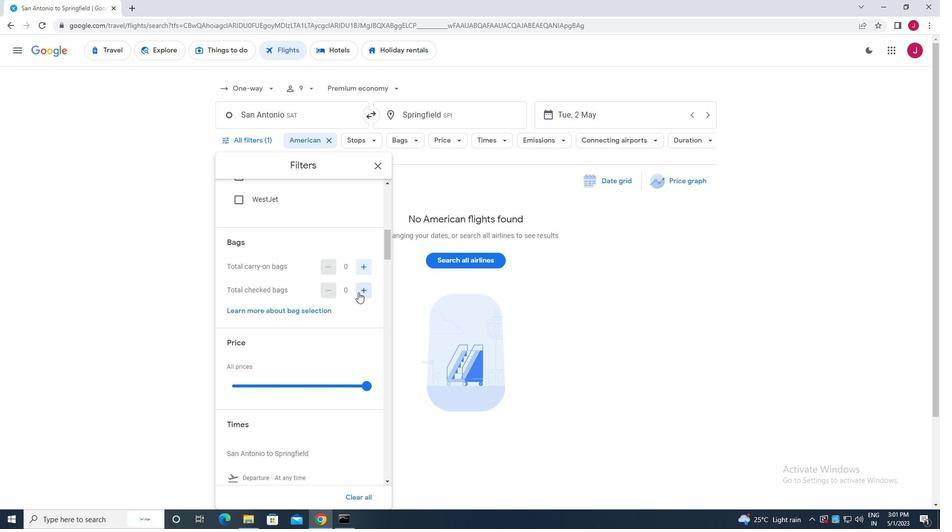 
Action: Mouse moved to (364, 386)
Screenshot: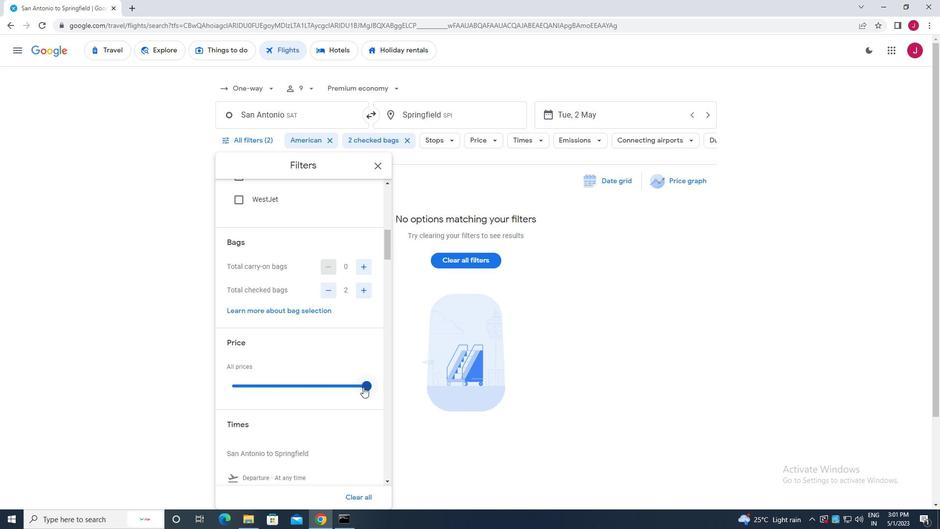 
Action: Mouse pressed left at (364, 386)
Screenshot: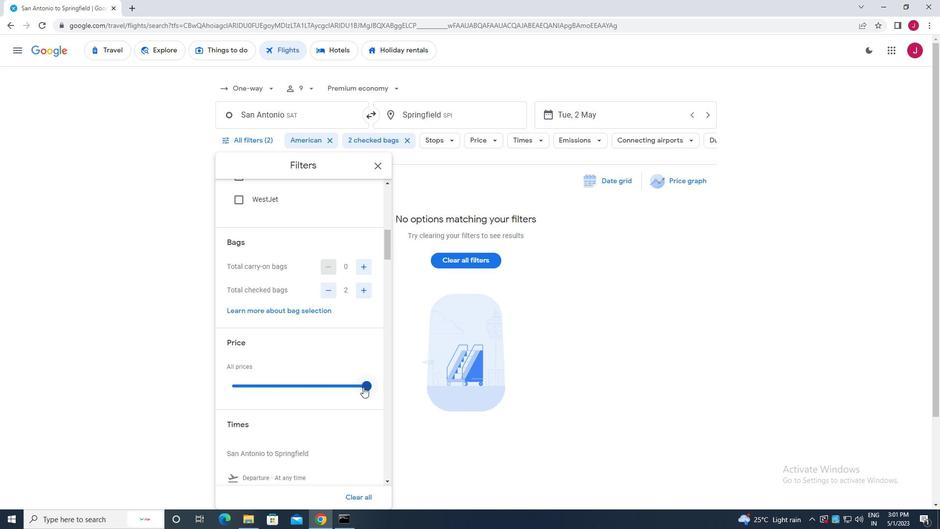 
Action: Mouse moved to (364, 385)
Screenshot: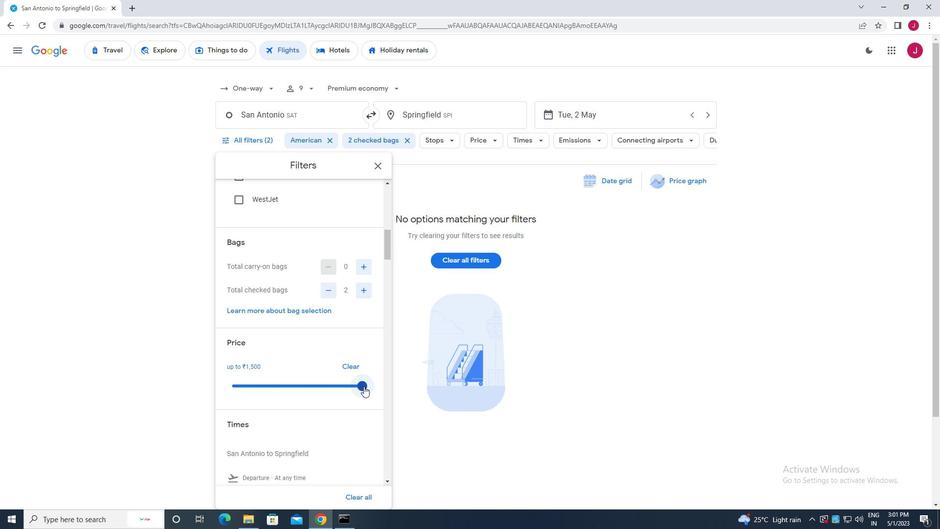 
Action: Mouse scrolled (364, 384) with delta (0, 0)
Screenshot: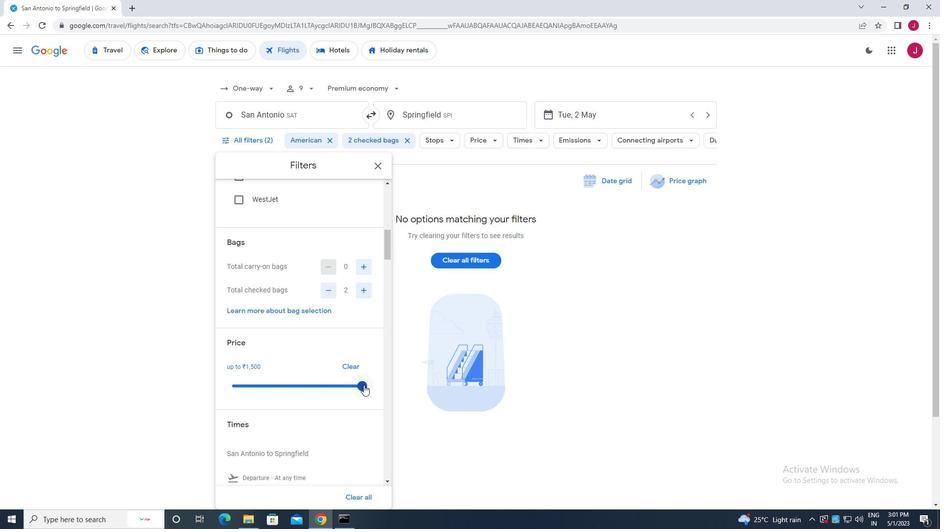 
Action: Mouse scrolled (364, 384) with delta (0, 0)
Screenshot: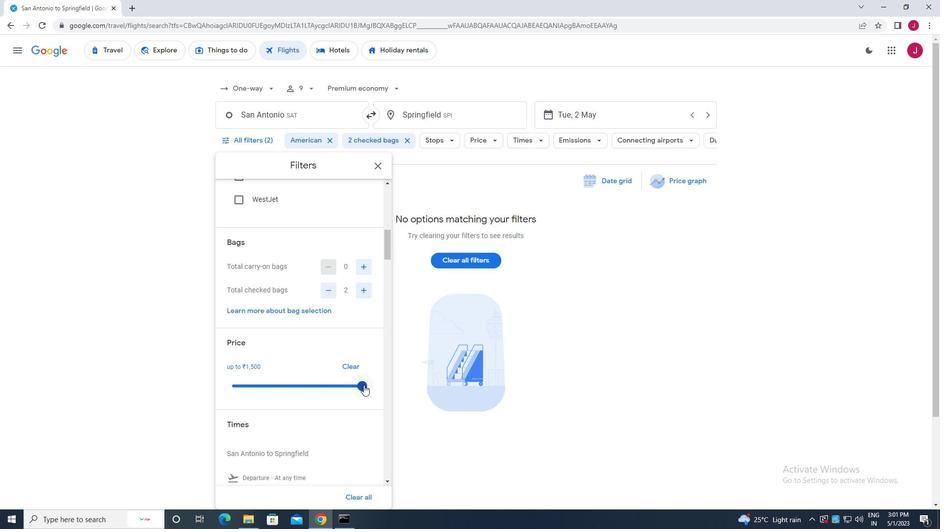 
Action: Mouse moved to (362, 383)
Screenshot: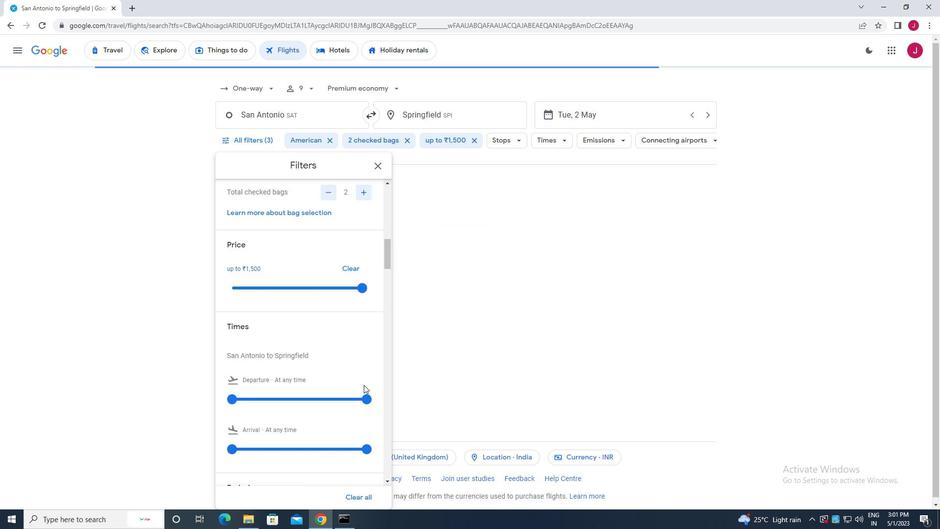 
Action: Mouse scrolled (362, 383) with delta (0, 0)
Screenshot: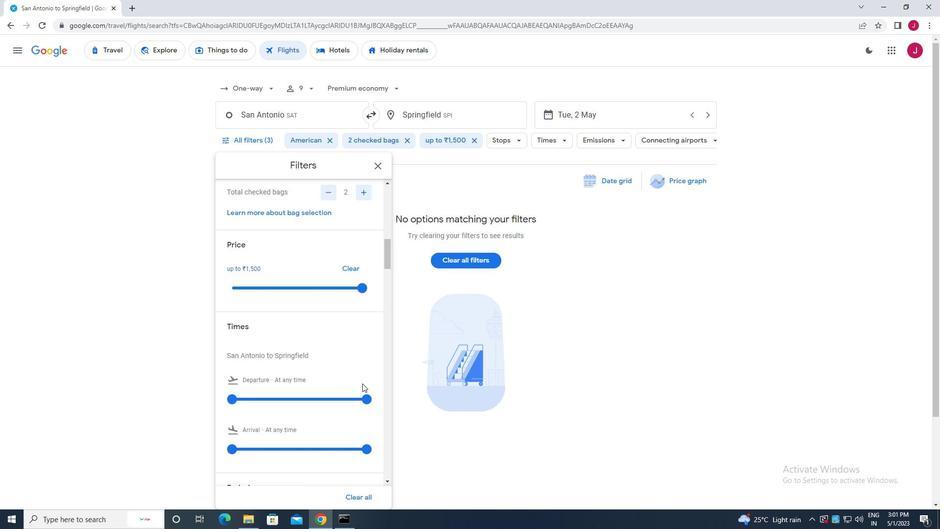 
Action: Mouse scrolled (362, 383) with delta (0, 0)
Screenshot: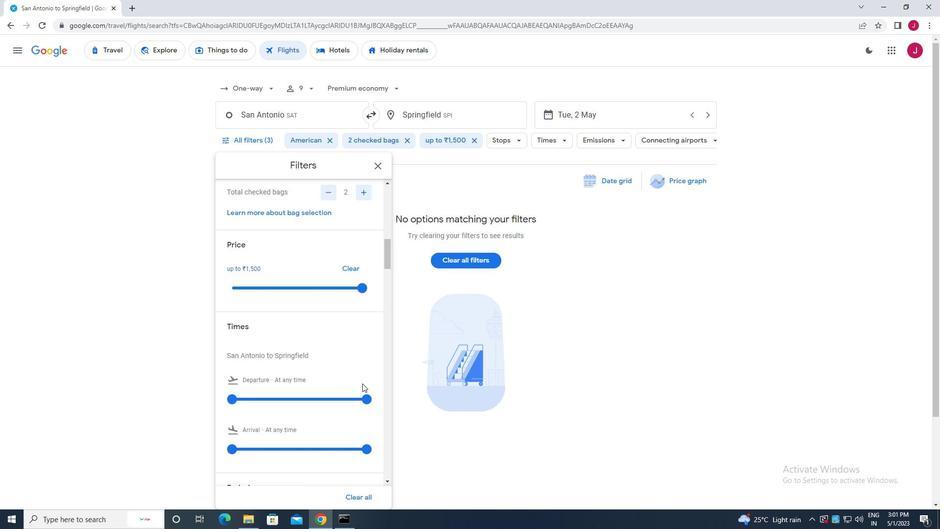 
Action: Mouse moved to (229, 299)
Screenshot: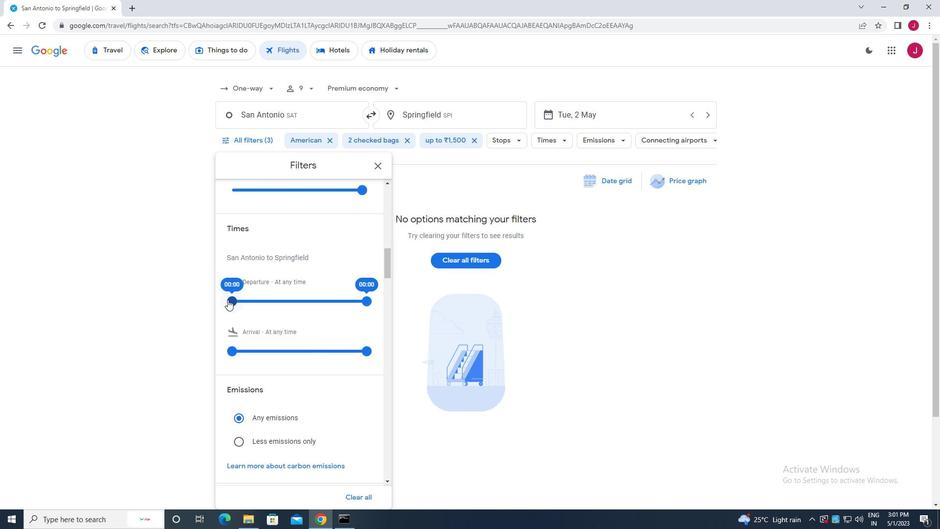 
Action: Mouse pressed left at (229, 299)
Screenshot: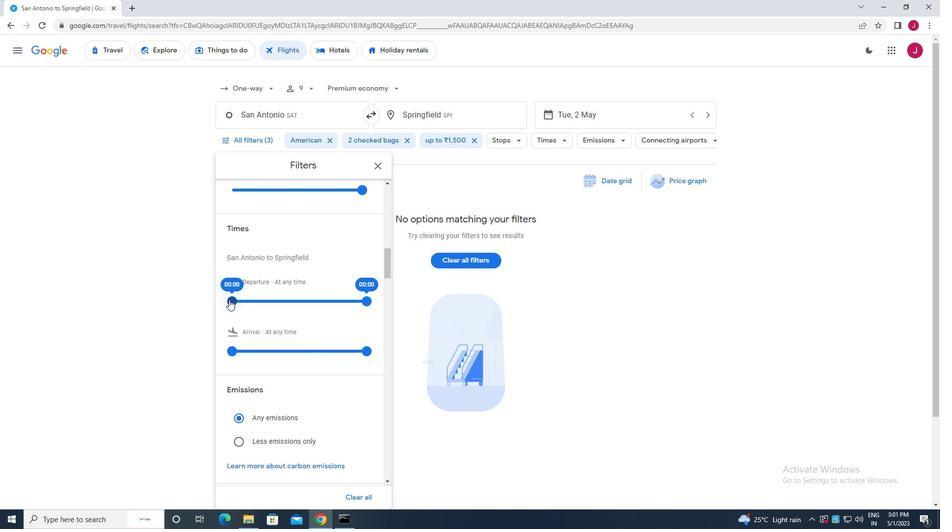 
Action: Mouse moved to (367, 299)
Screenshot: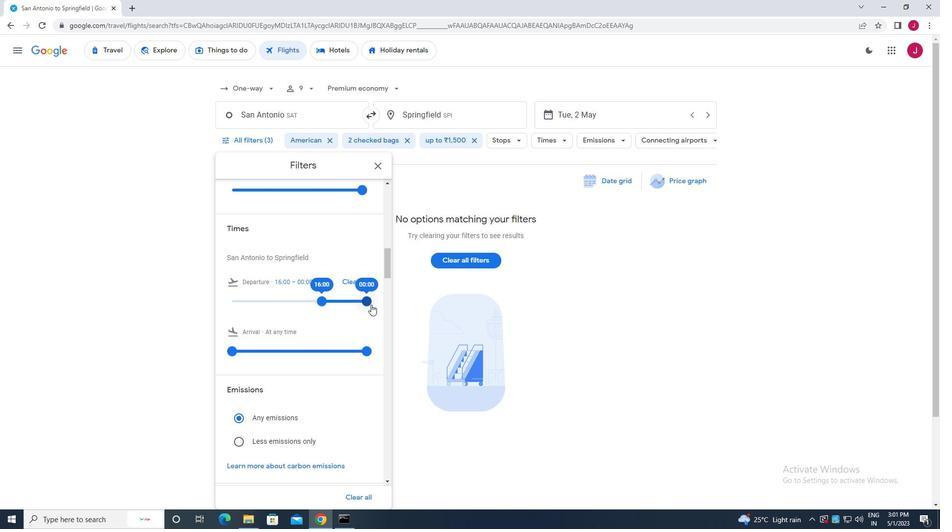 
Action: Mouse pressed left at (367, 299)
Screenshot: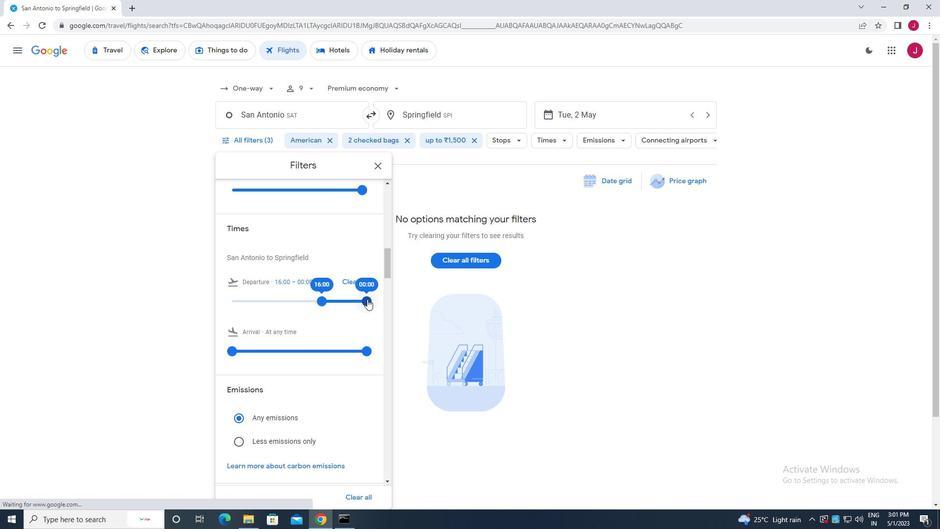 
Action: Mouse moved to (380, 161)
Screenshot: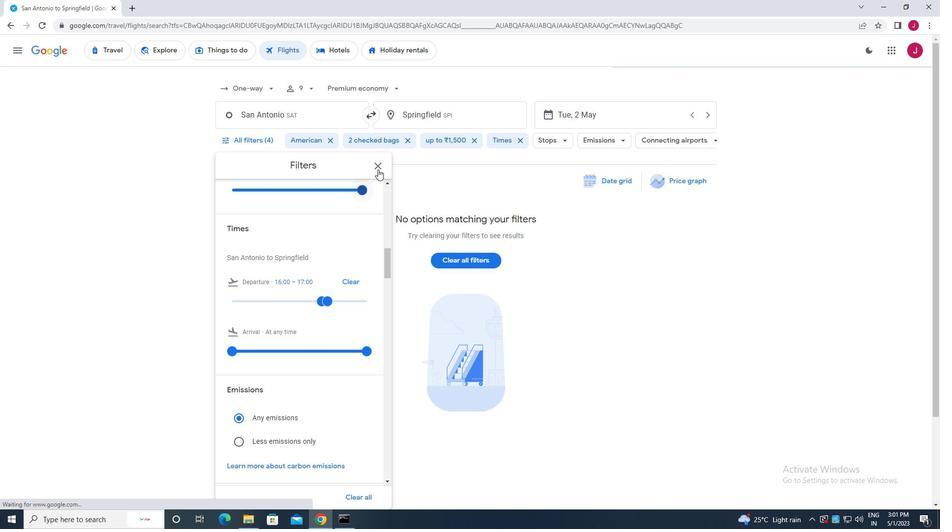 
Action: Mouse pressed left at (380, 161)
Screenshot: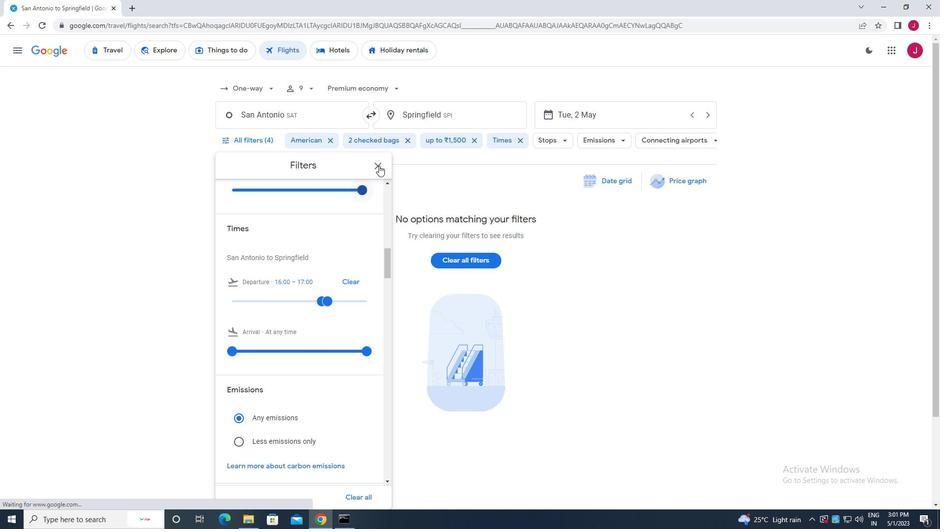 
Action: Mouse moved to (377, 167)
Screenshot: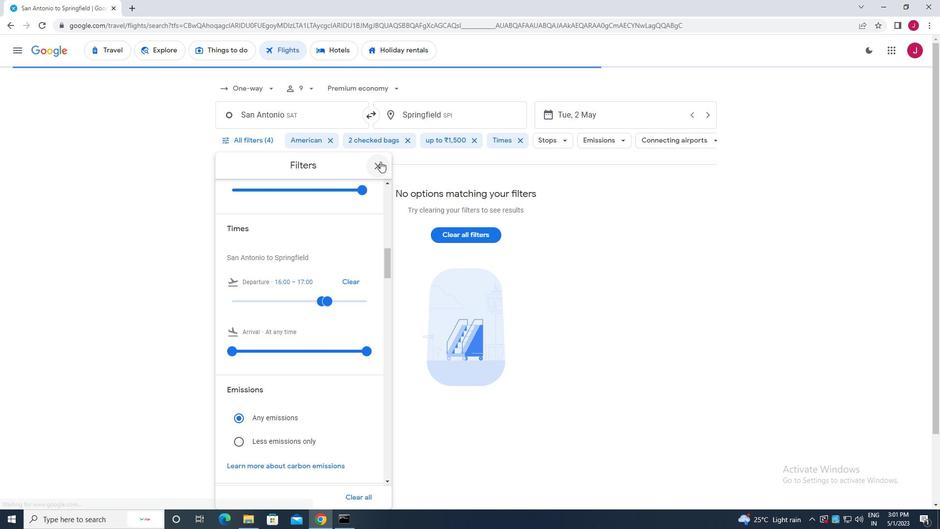 
